 Task: Forward email with the signature Julie Green with the subject Request for a promotion from softage.8@softage.net to softage.6@softage.net and softage.1@softage.net with BCC to softage.2@softage.net with the message Can you send me the guidelines for the employee expense reimbursement process?
Action: Mouse moved to (1366, 229)
Screenshot: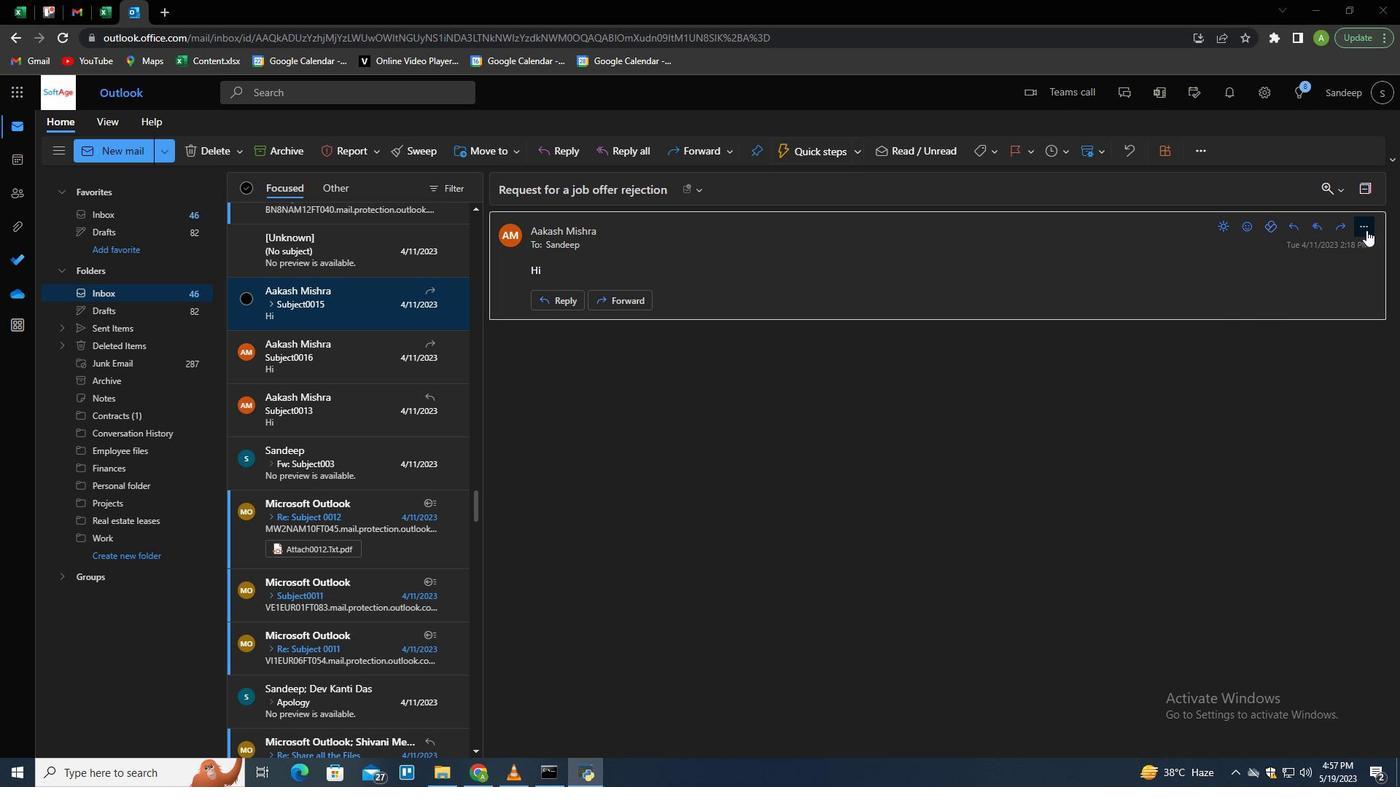 
Action: Mouse pressed left at (1366, 229)
Screenshot: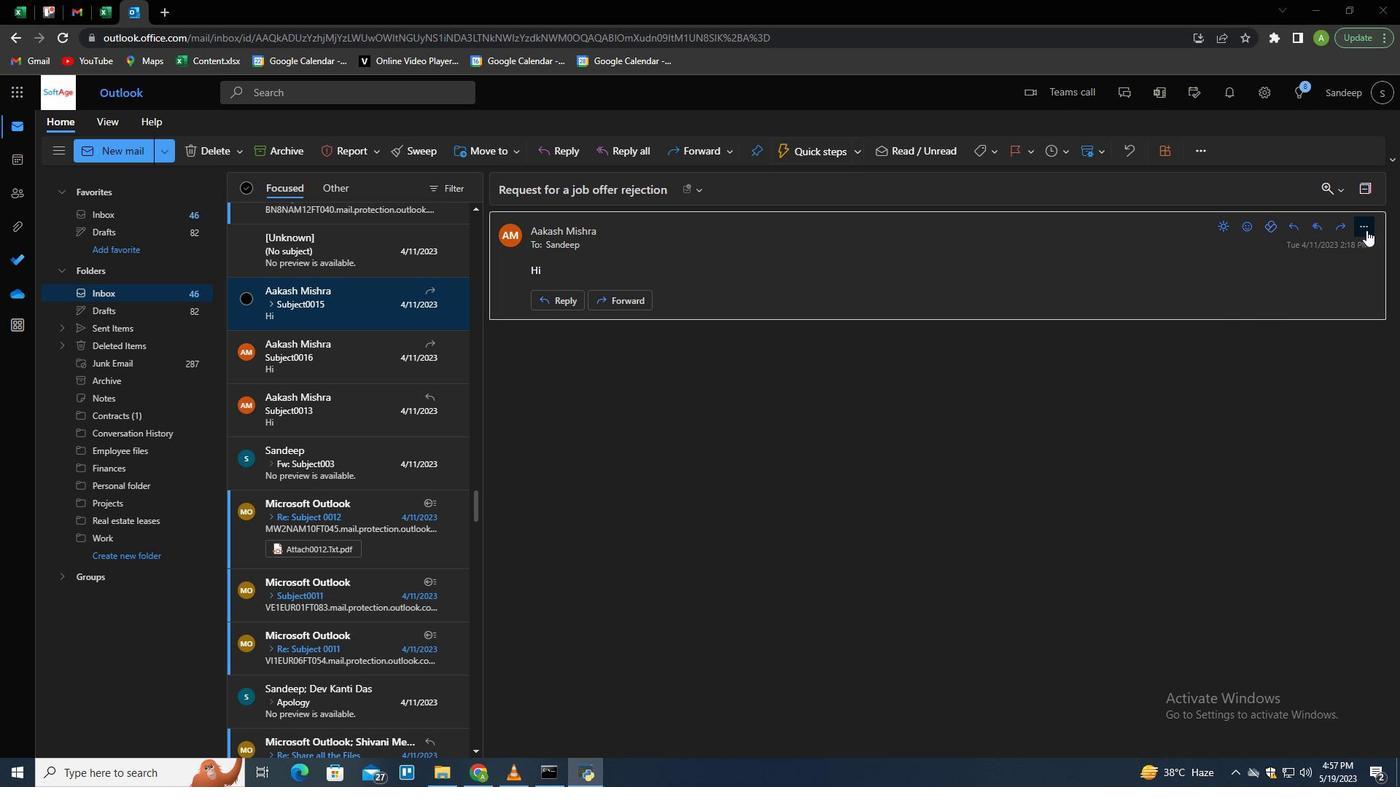 
Action: Mouse moved to (1270, 294)
Screenshot: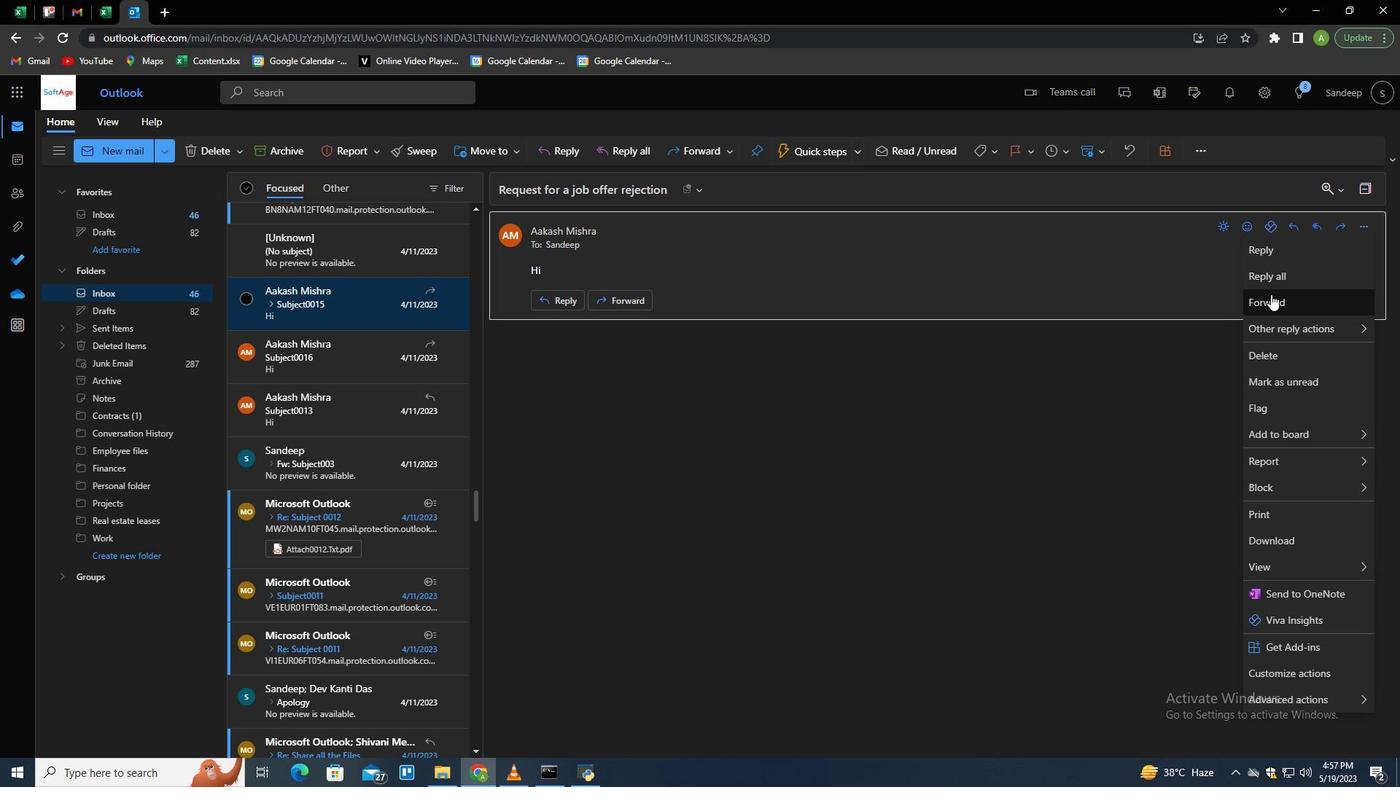 
Action: Mouse pressed left at (1270, 294)
Screenshot: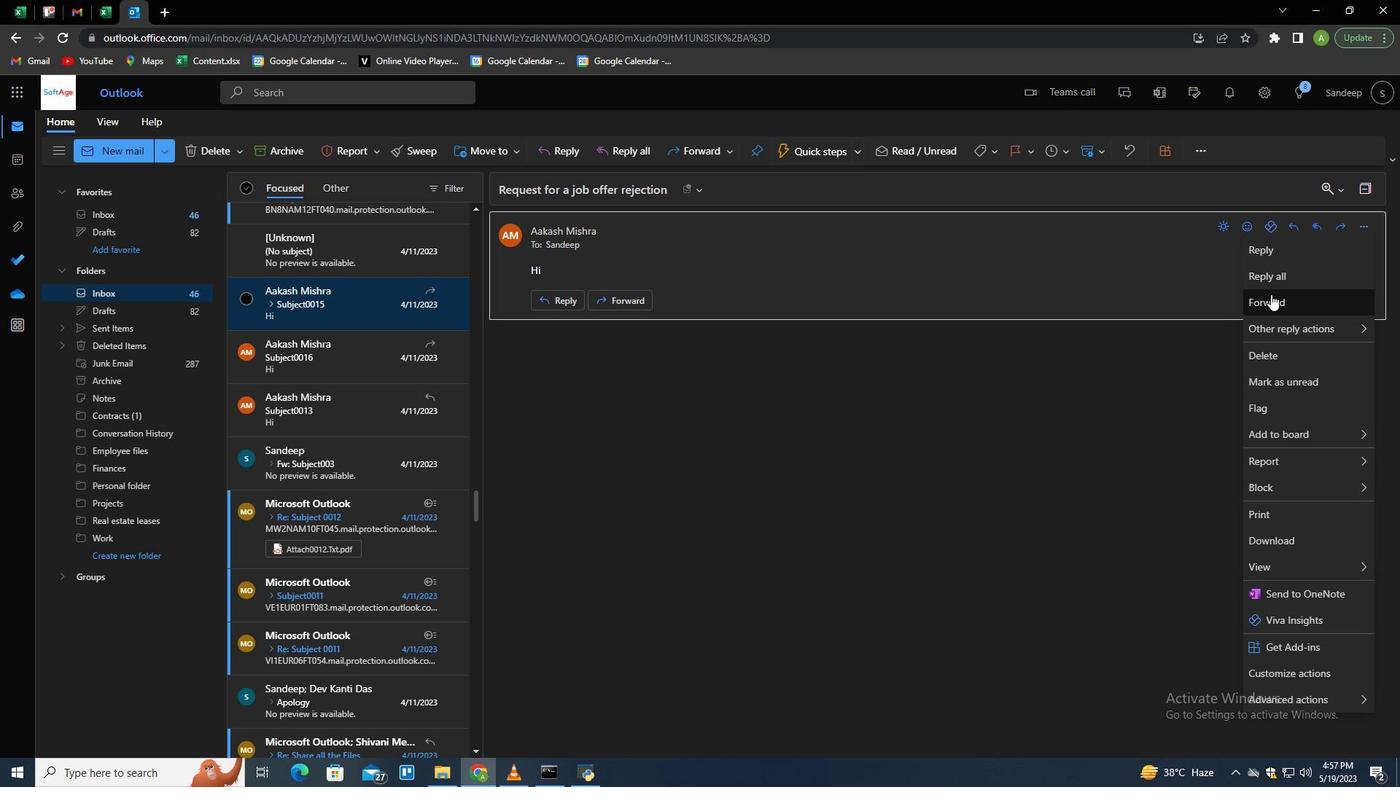 
Action: Mouse moved to (988, 156)
Screenshot: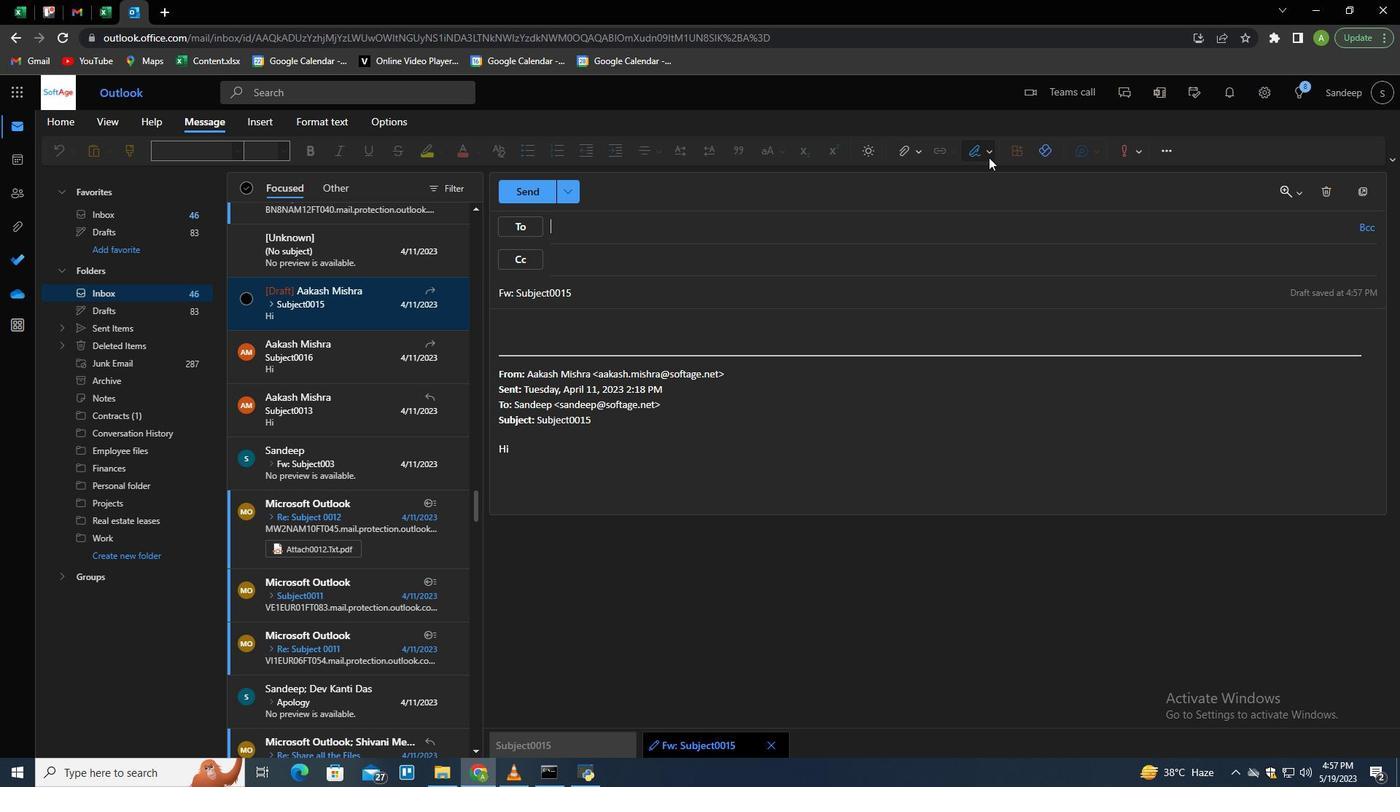 
Action: Mouse pressed left at (988, 156)
Screenshot: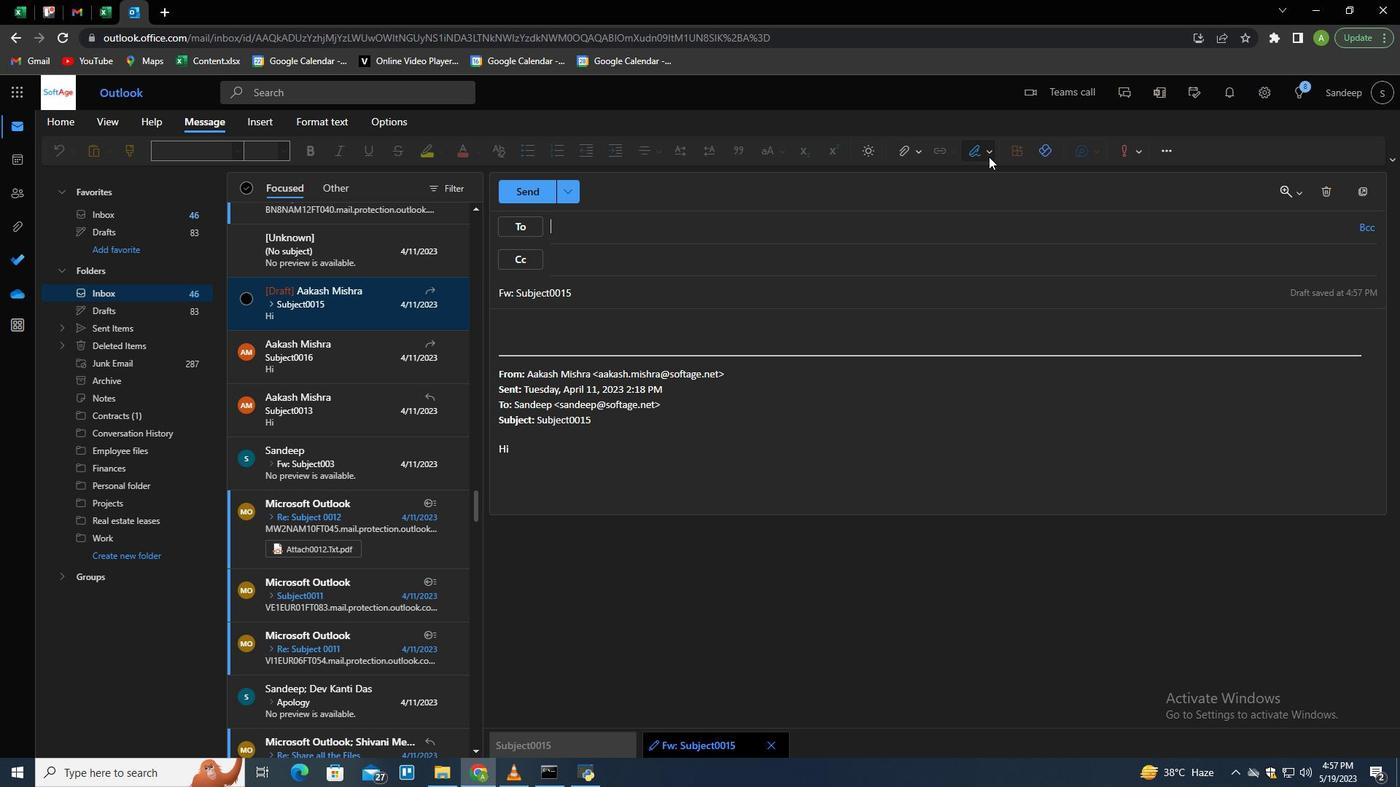 
Action: Mouse moved to (957, 207)
Screenshot: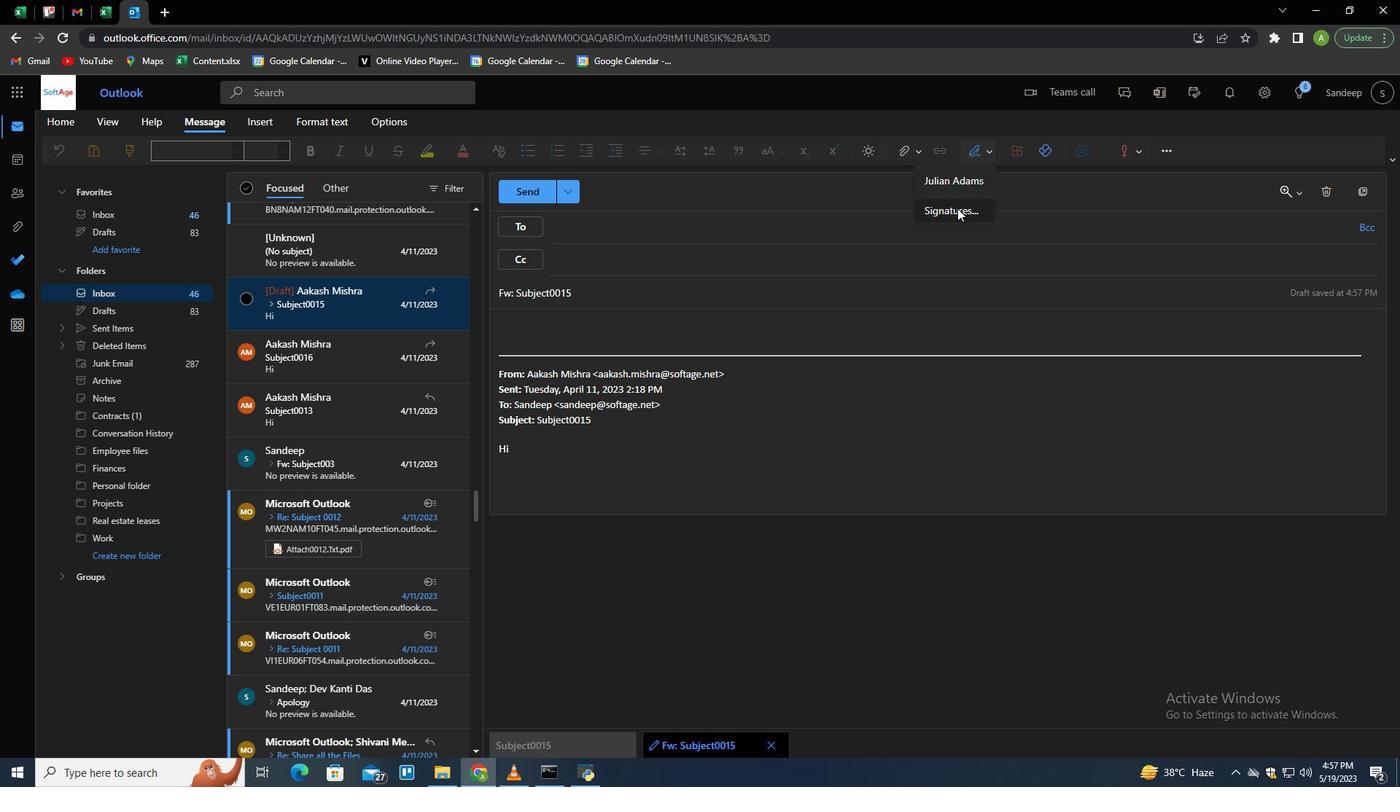 
Action: Mouse pressed left at (957, 207)
Screenshot: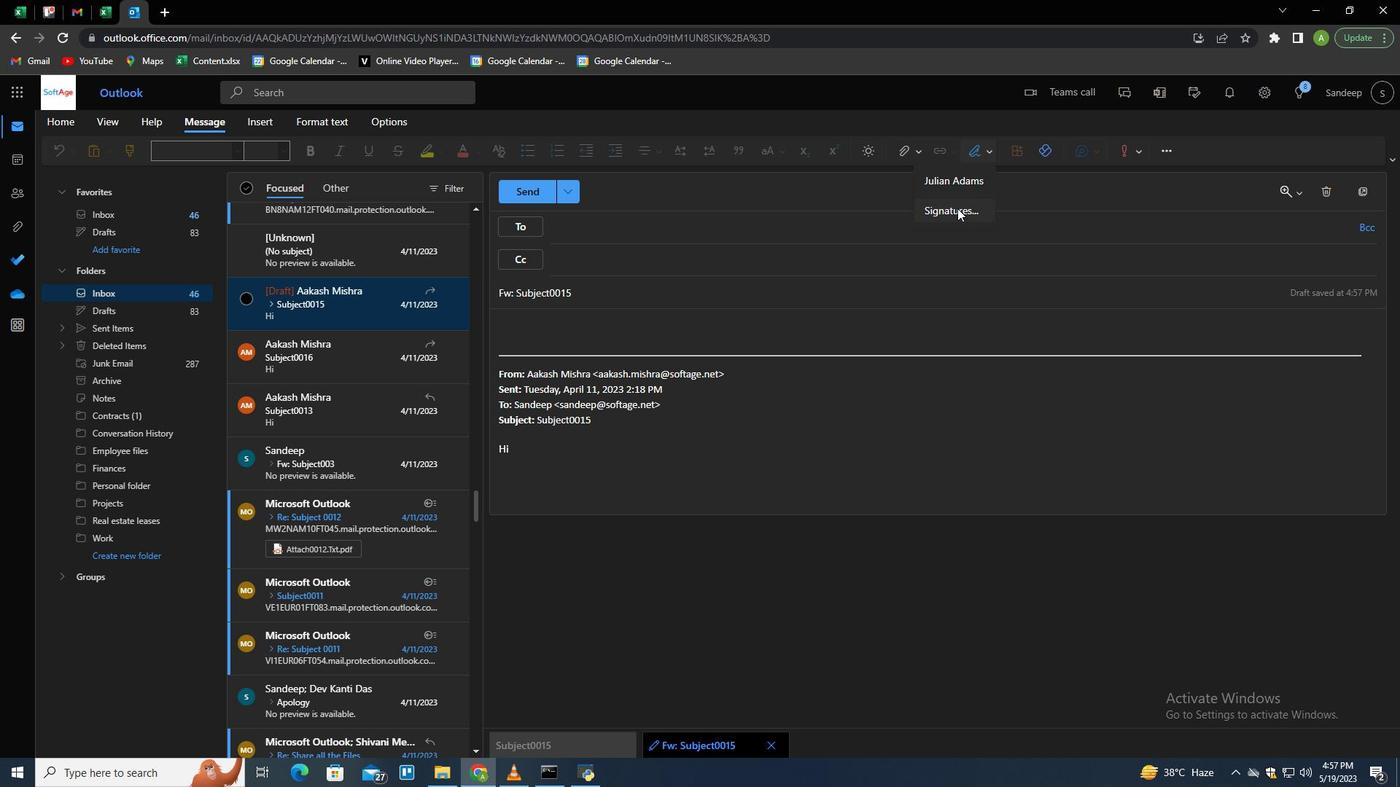 
Action: Mouse moved to (985, 264)
Screenshot: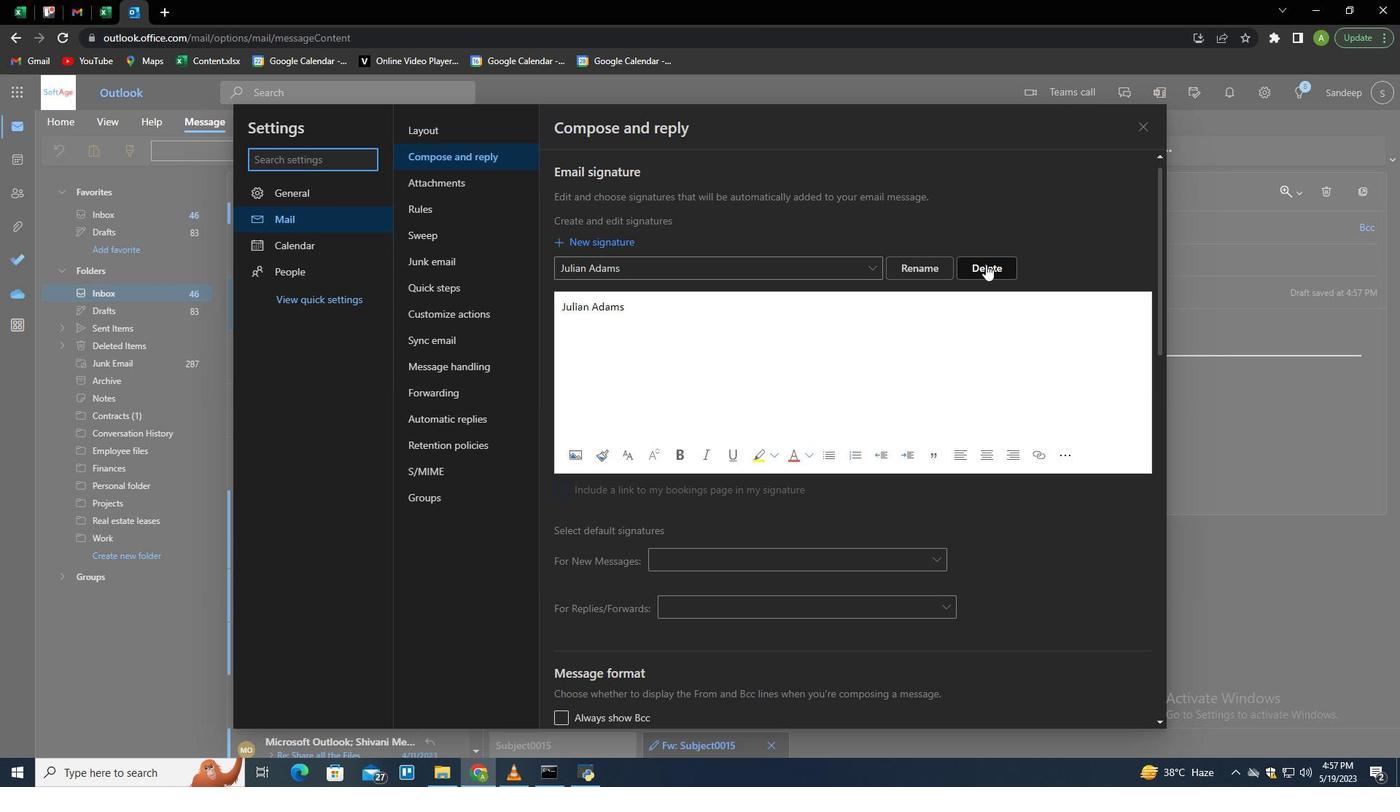 
Action: Mouse pressed left at (985, 264)
Screenshot: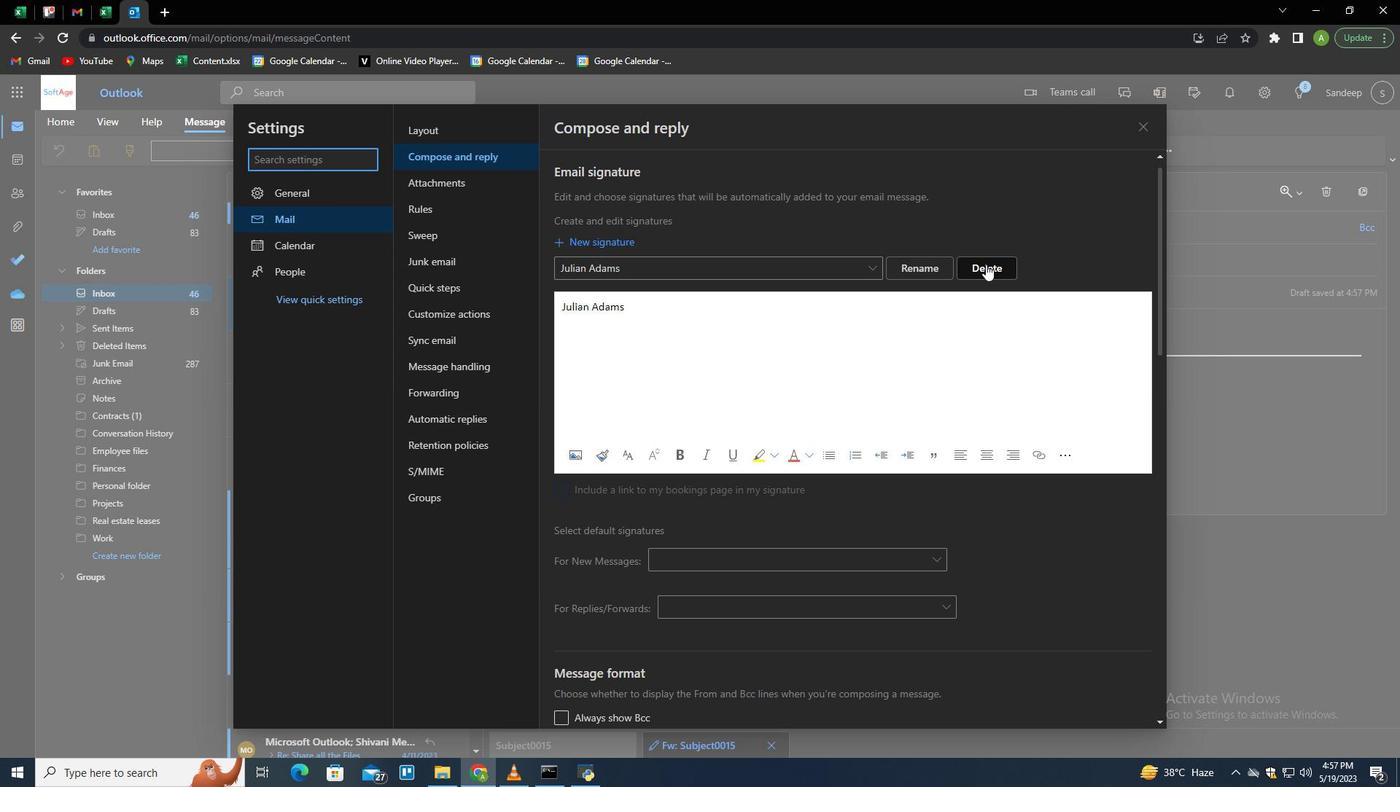 
Action: Mouse moved to (976, 264)
Screenshot: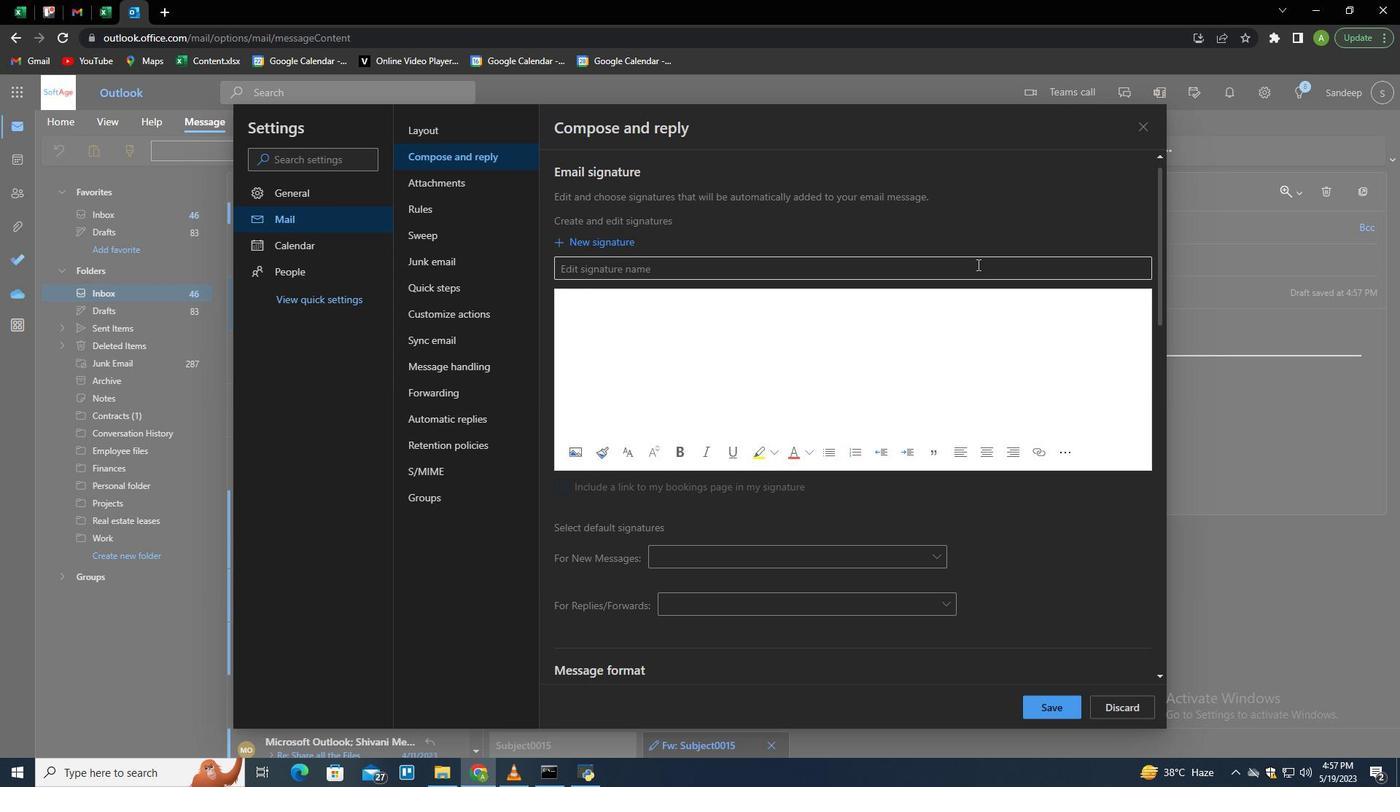 
Action: Mouse pressed left at (976, 264)
Screenshot: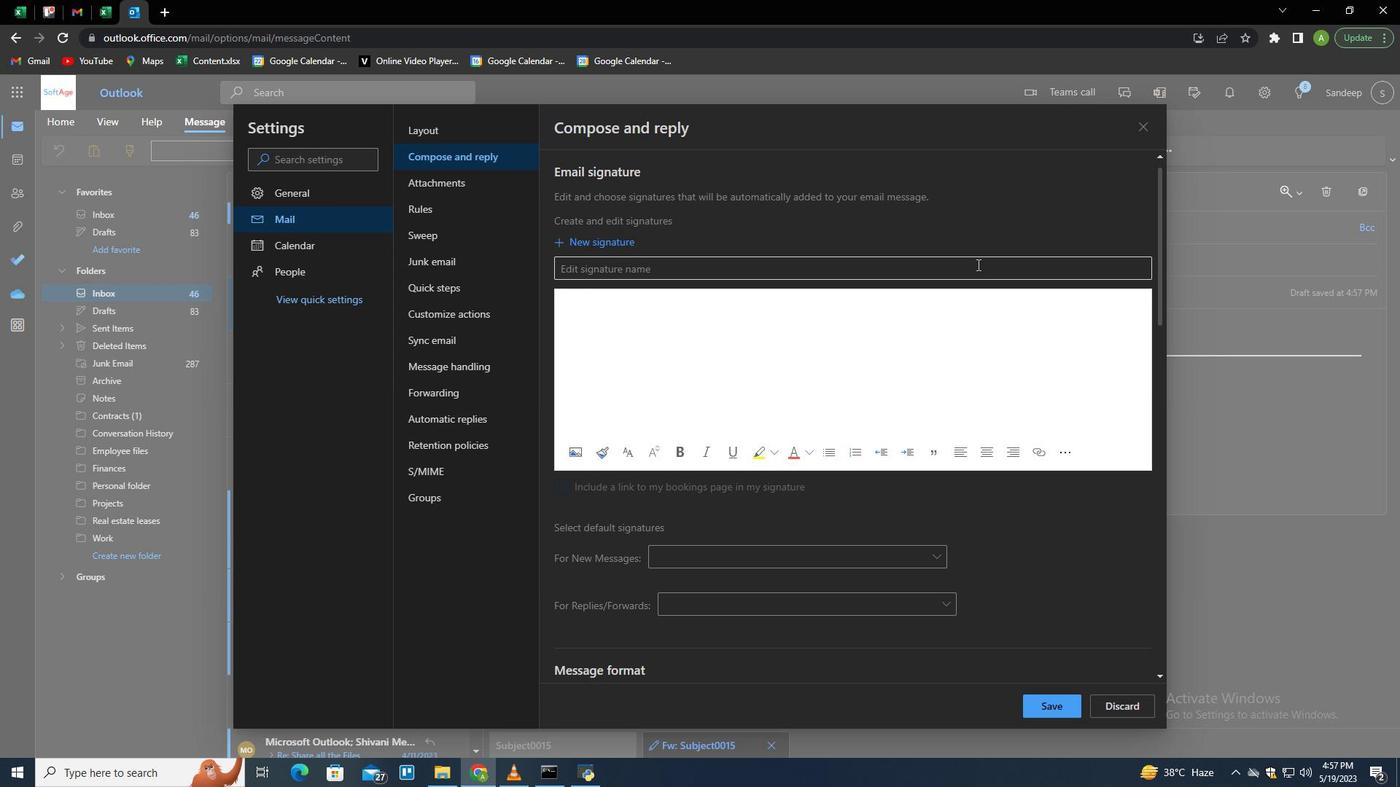 
Action: Mouse moved to (976, 264)
Screenshot: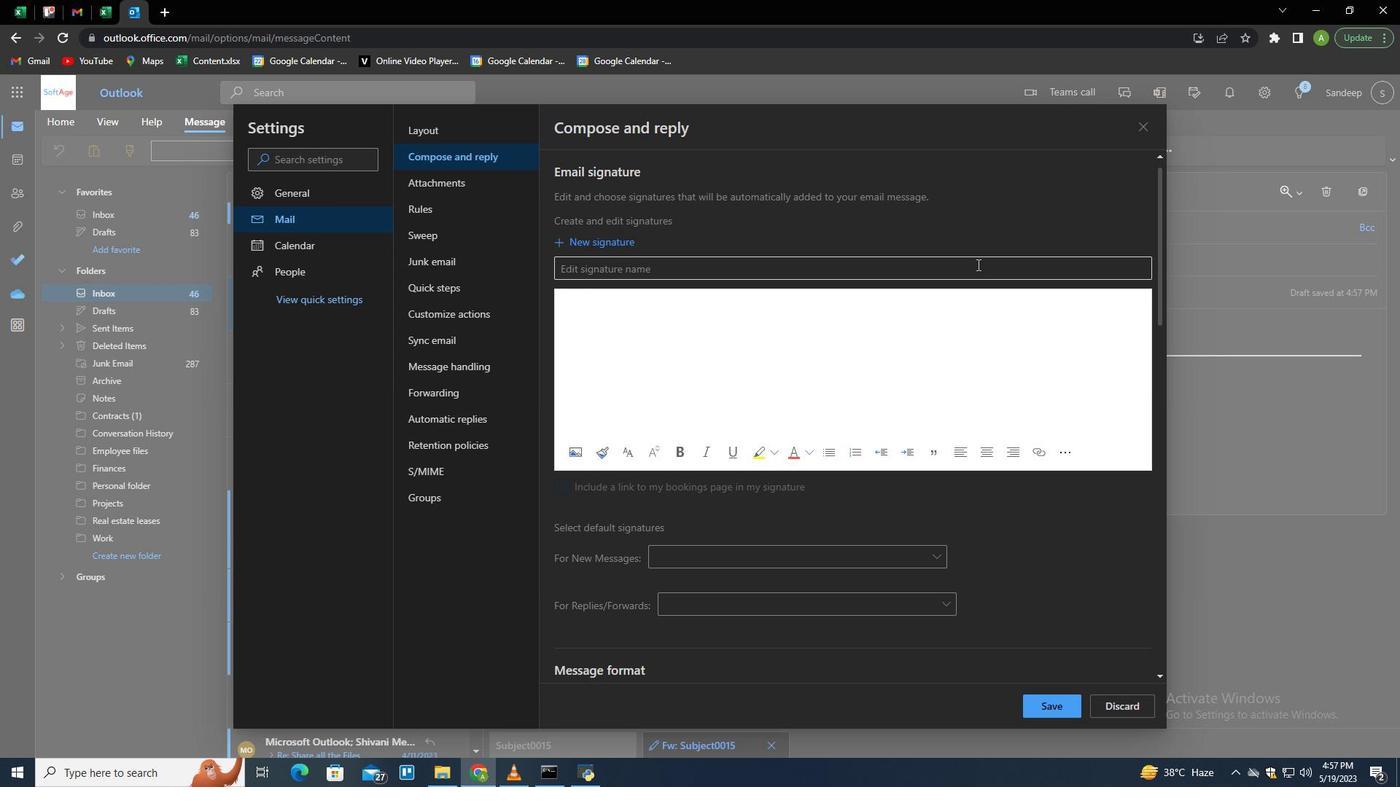 
Action: Key pressed <Key.shift>Julie<Key.space><Key.shift>Greeen<Key.tab><Key.shift><Key.shift><Key.shift>Julie<Key.space><Key.shift>Green
Screenshot: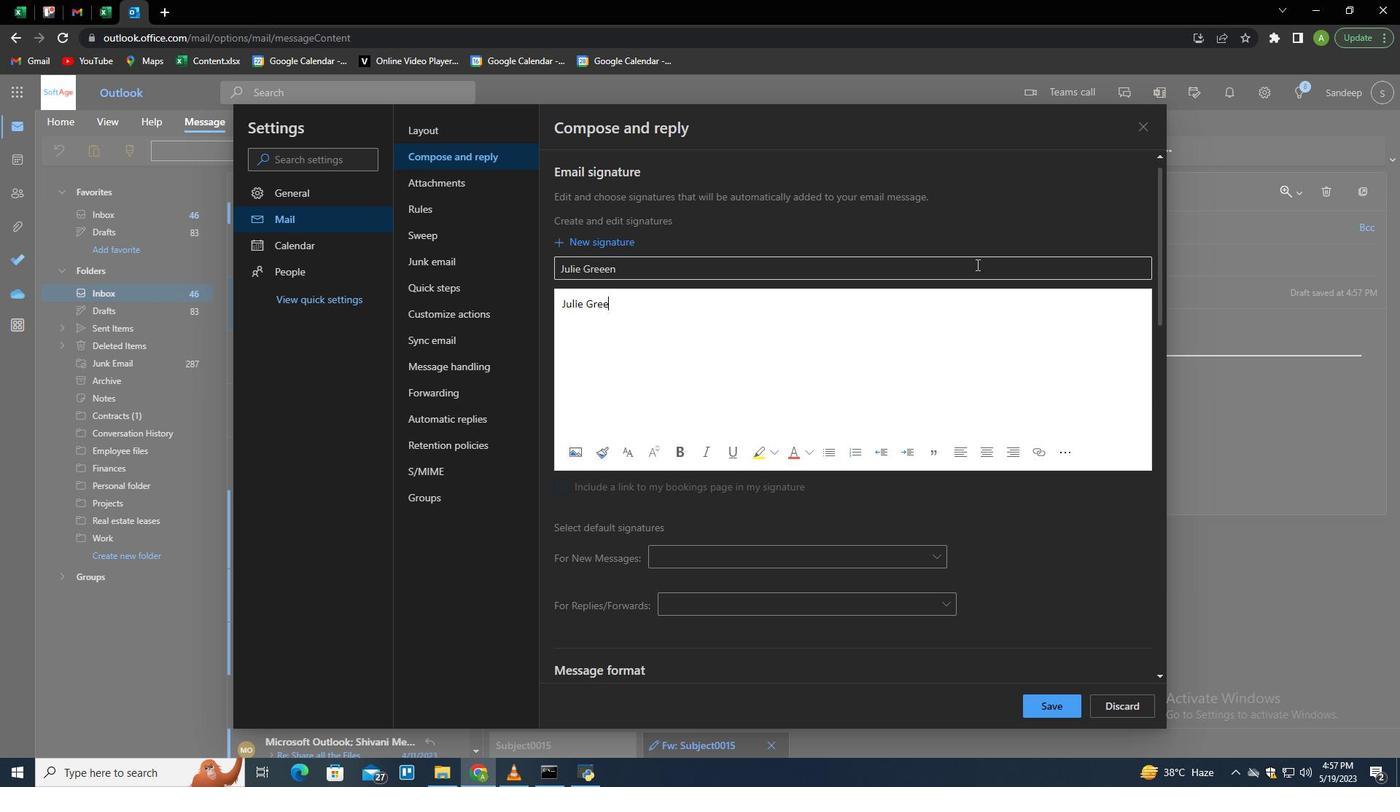 
Action: Mouse moved to (602, 268)
Screenshot: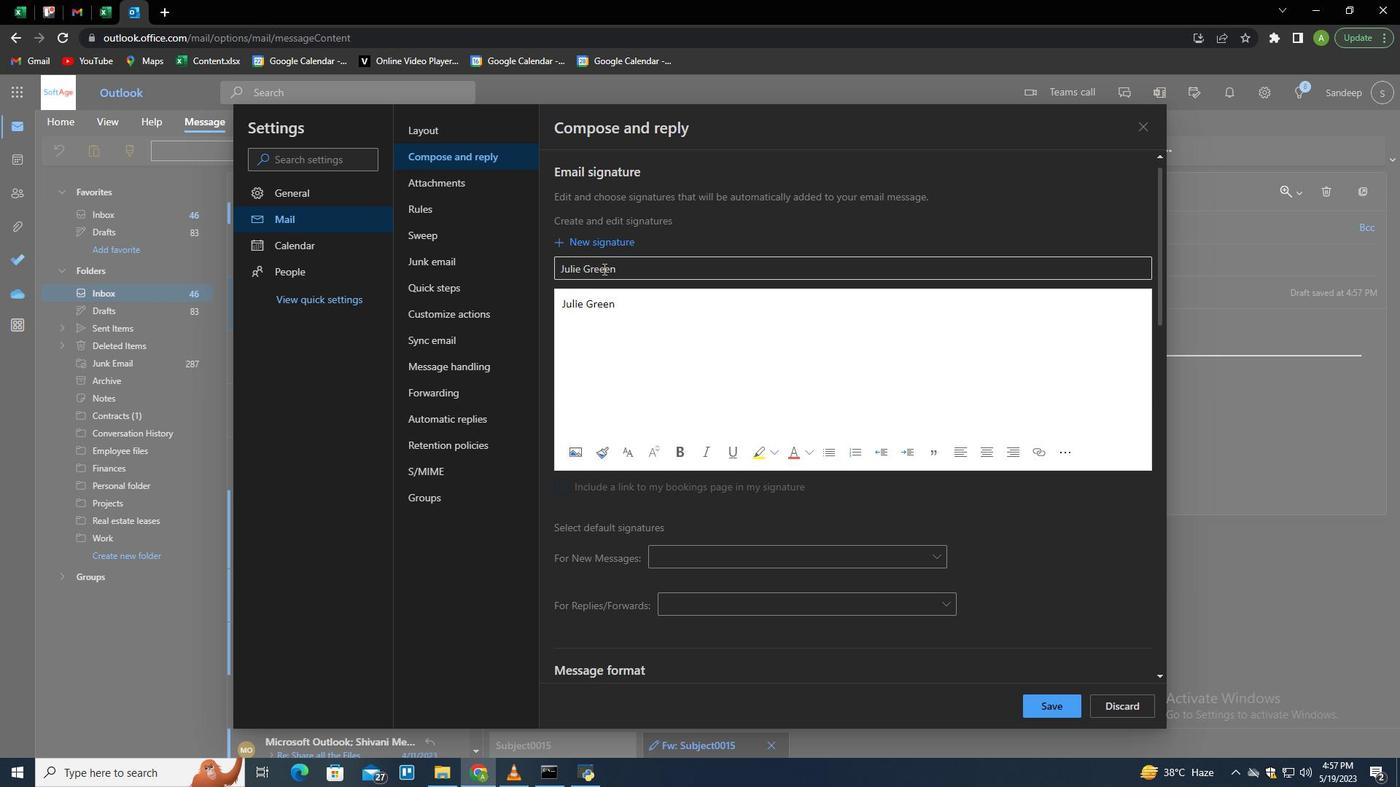 
Action: Mouse pressed left at (602, 268)
Screenshot: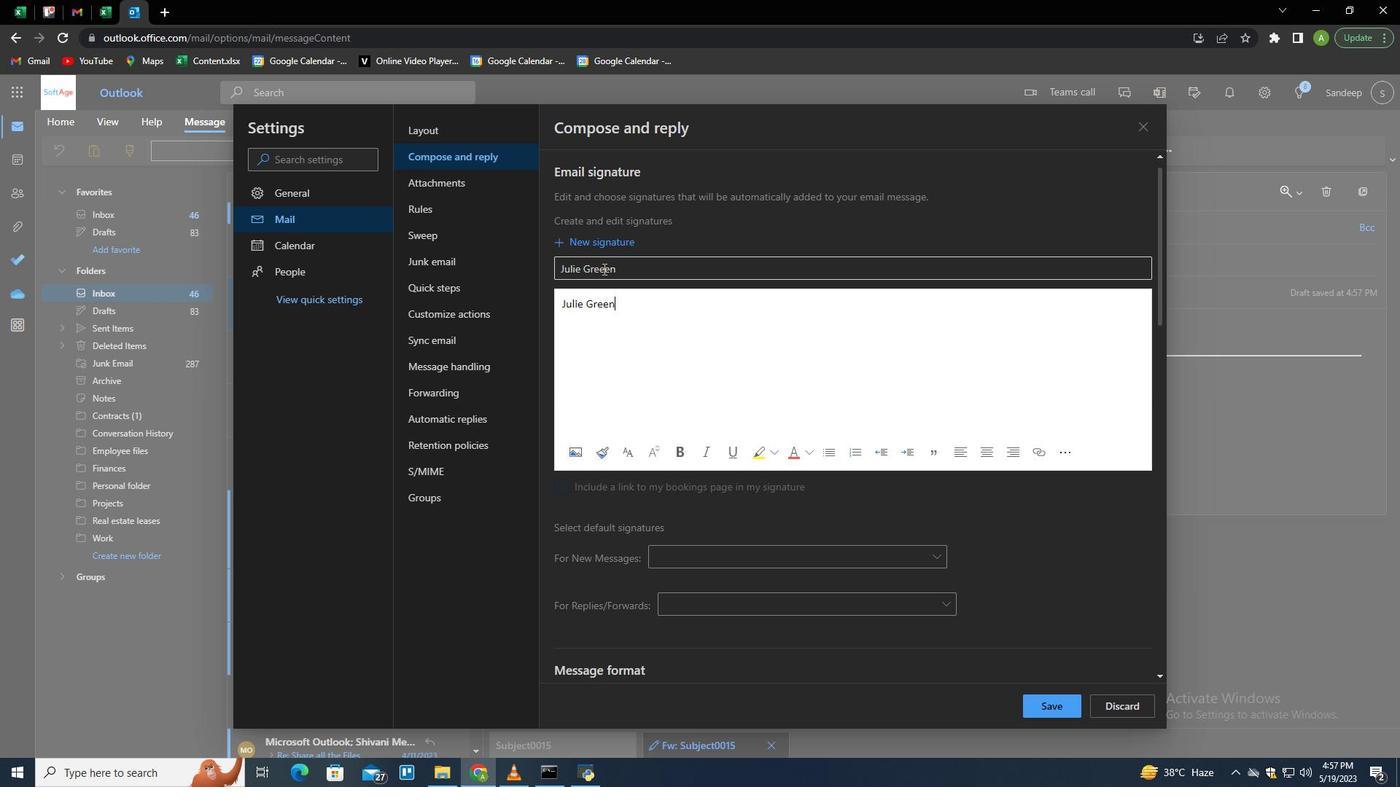 
Action: Mouse moved to (823, 290)
Screenshot: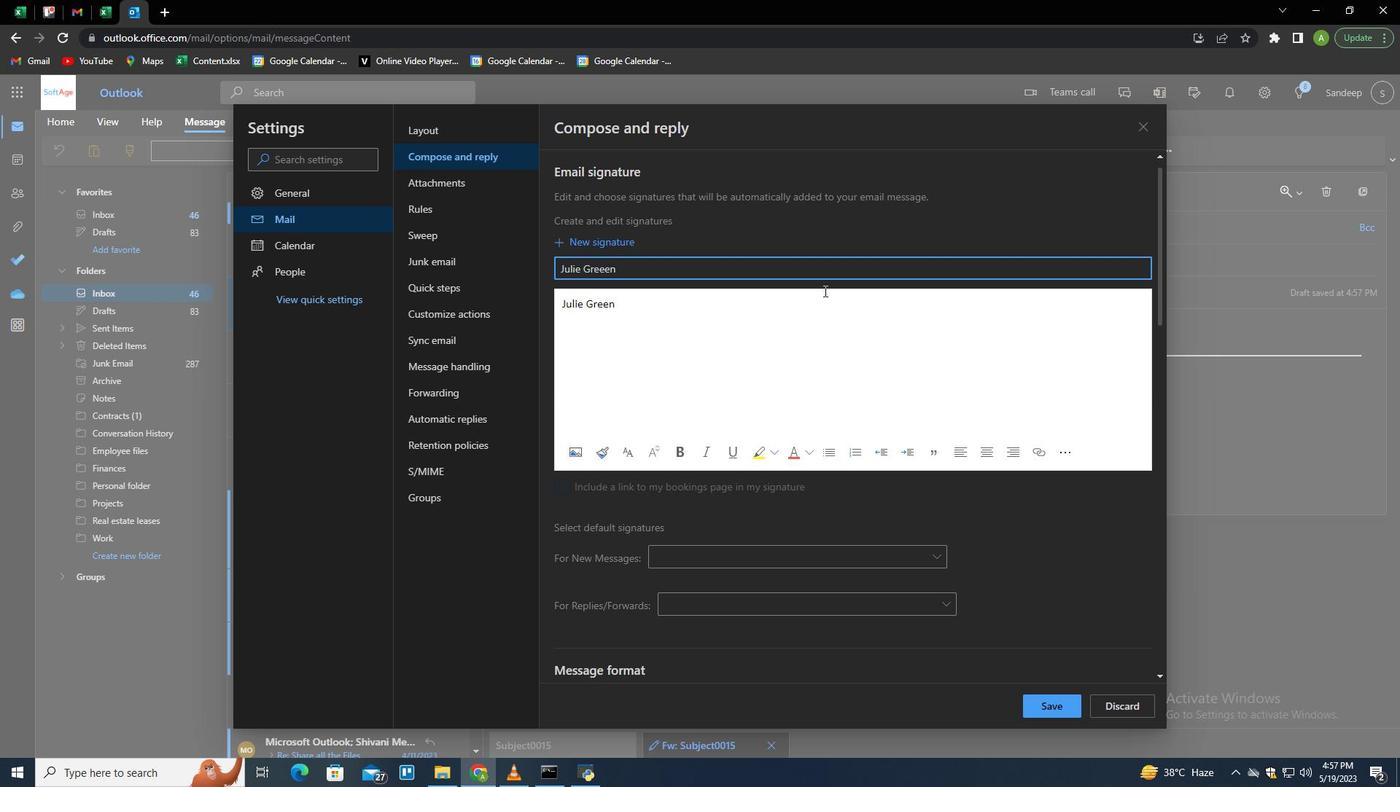 
Action: Key pressed <Key.backspace>
Screenshot: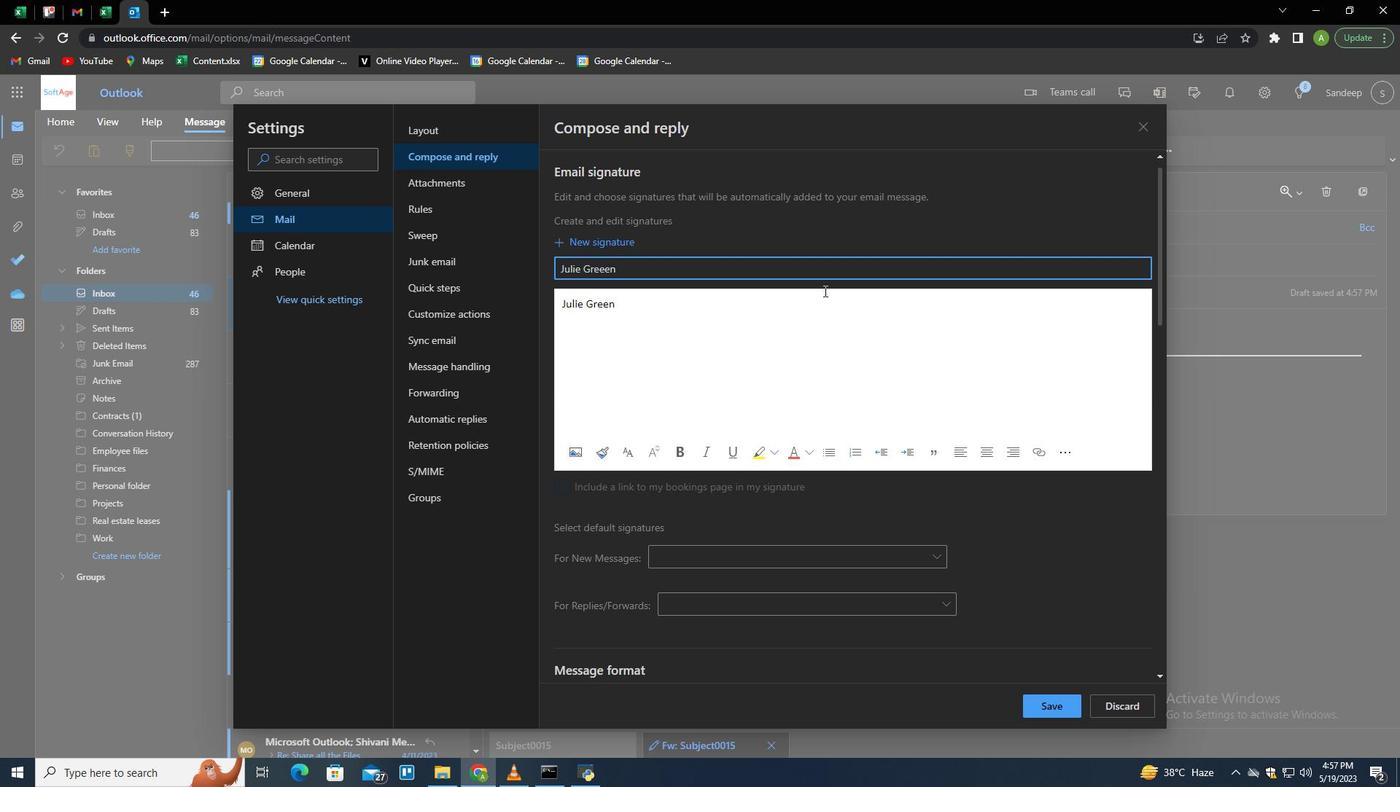 
Action: Mouse moved to (1050, 701)
Screenshot: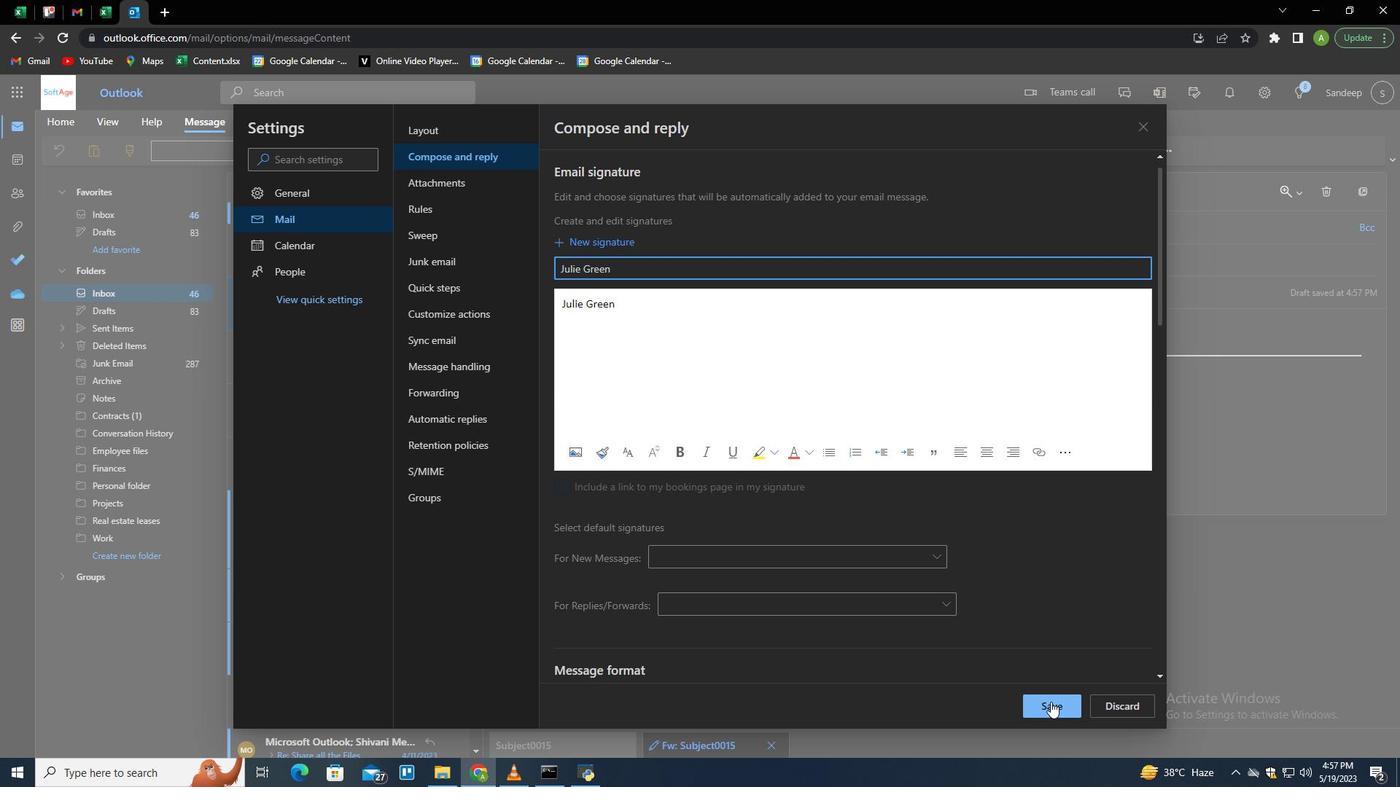
Action: Mouse pressed left at (1050, 701)
Screenshot: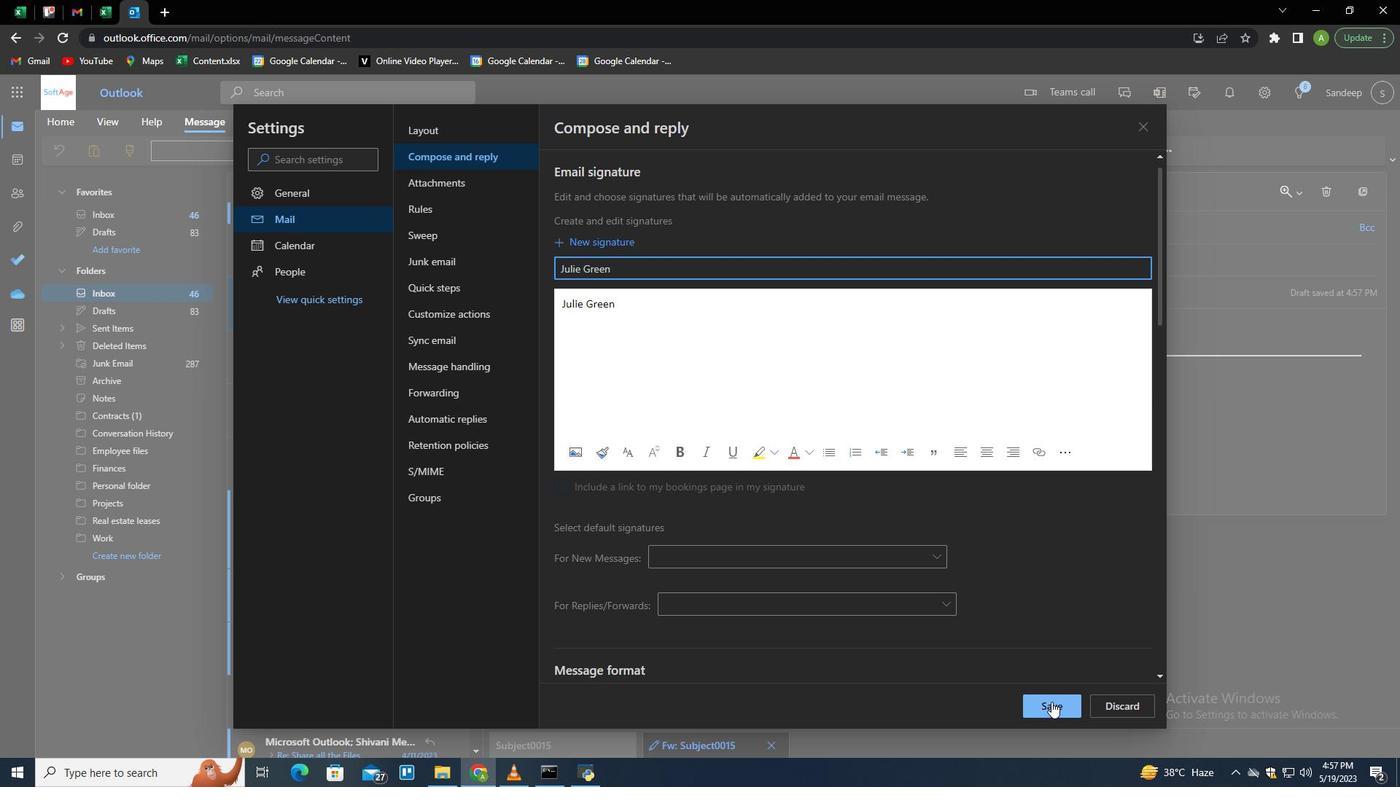 
Action: Mouse moved to (1233, 405)
Screenshot: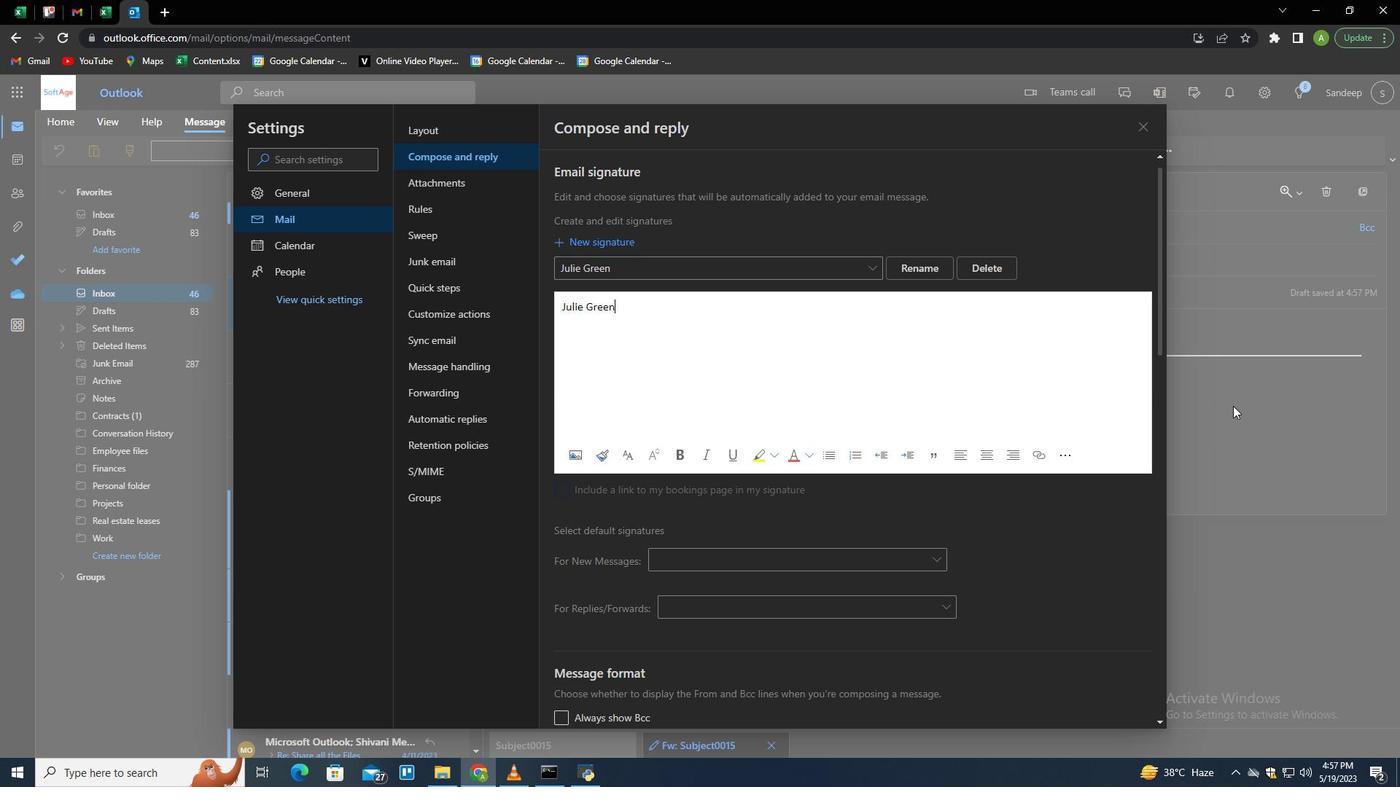
Action: Mouse pressed left at (1233, 405)
Screenshot: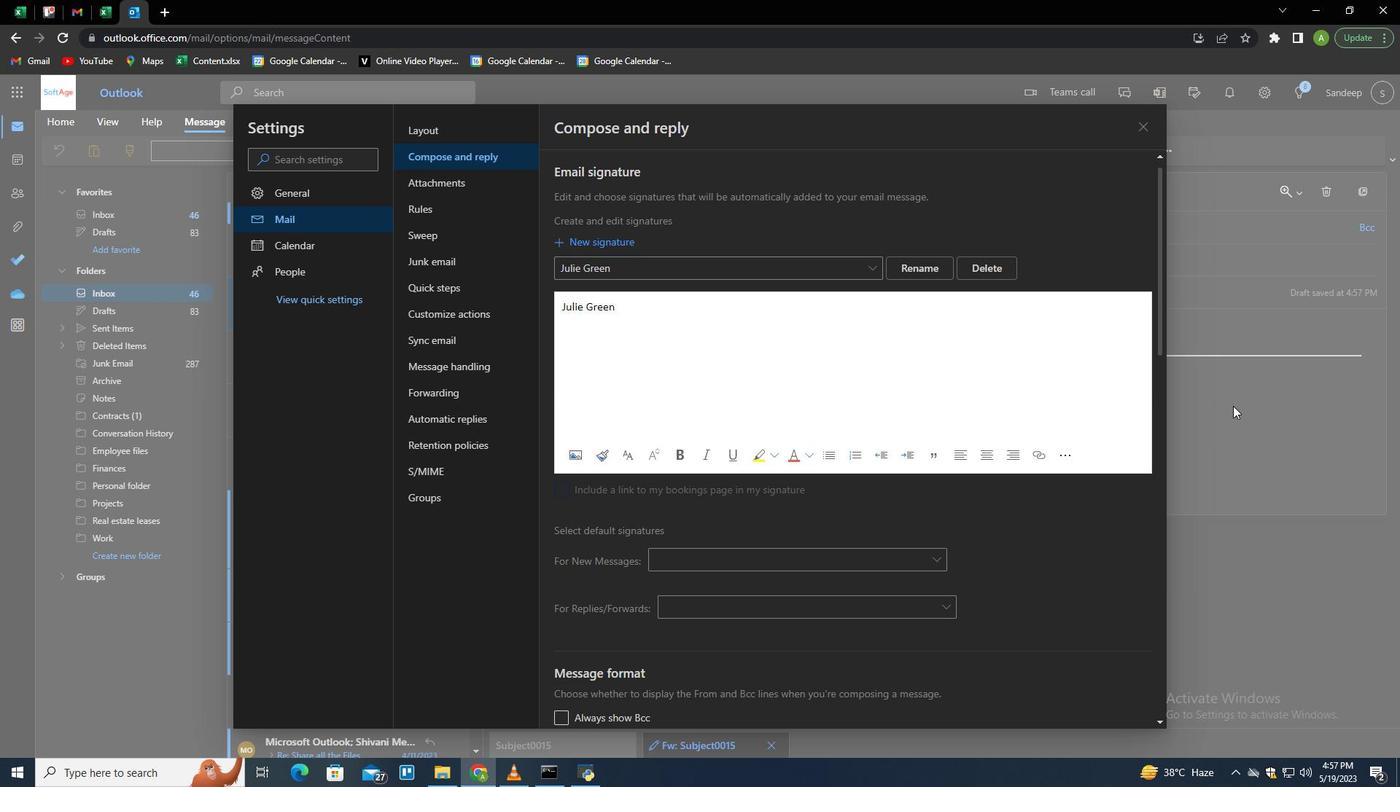 
Action: Mouse moved to (984, 152)
Screenshot: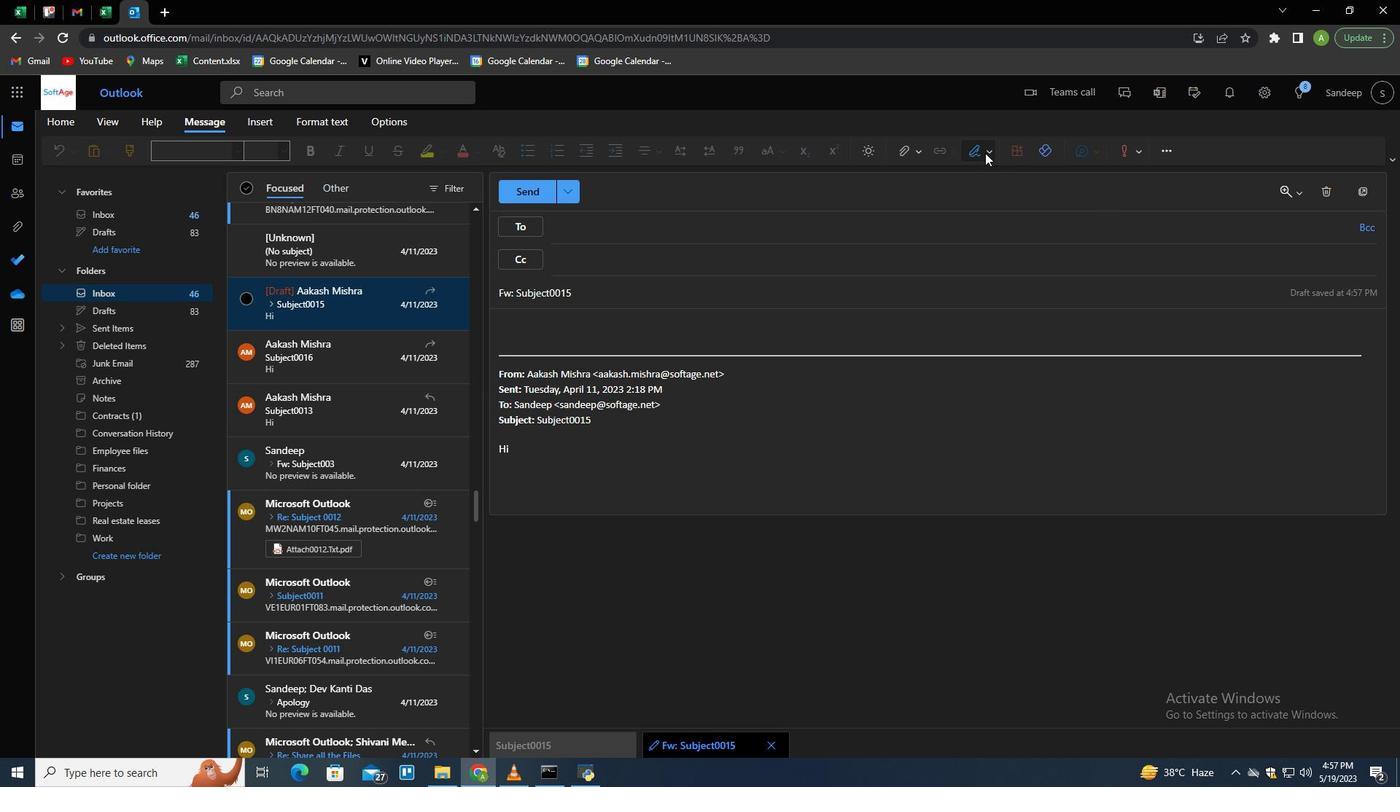 
Action: Mouse pressed left at (984, 152)
Screenshot: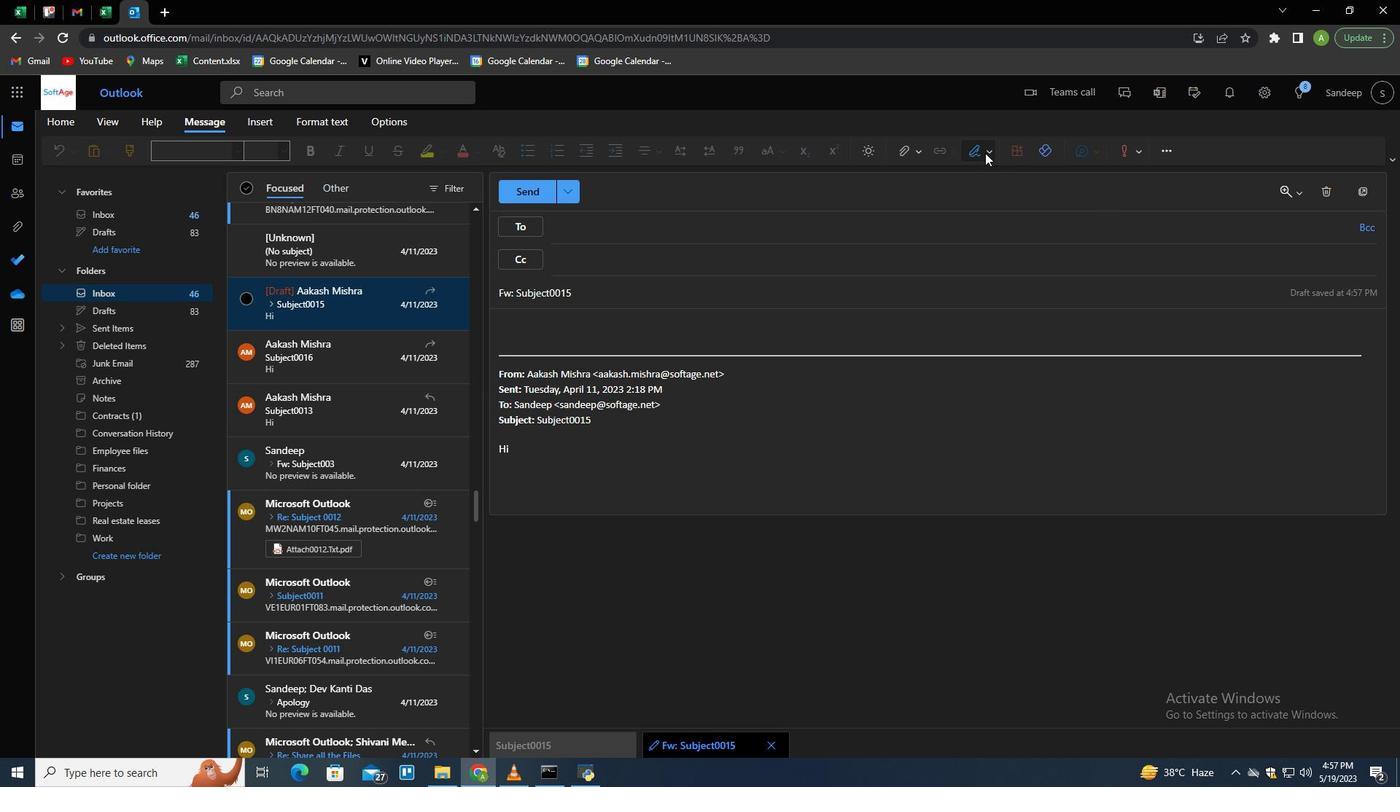 
Action: Mouse moved to (968, 180)
Screenshot: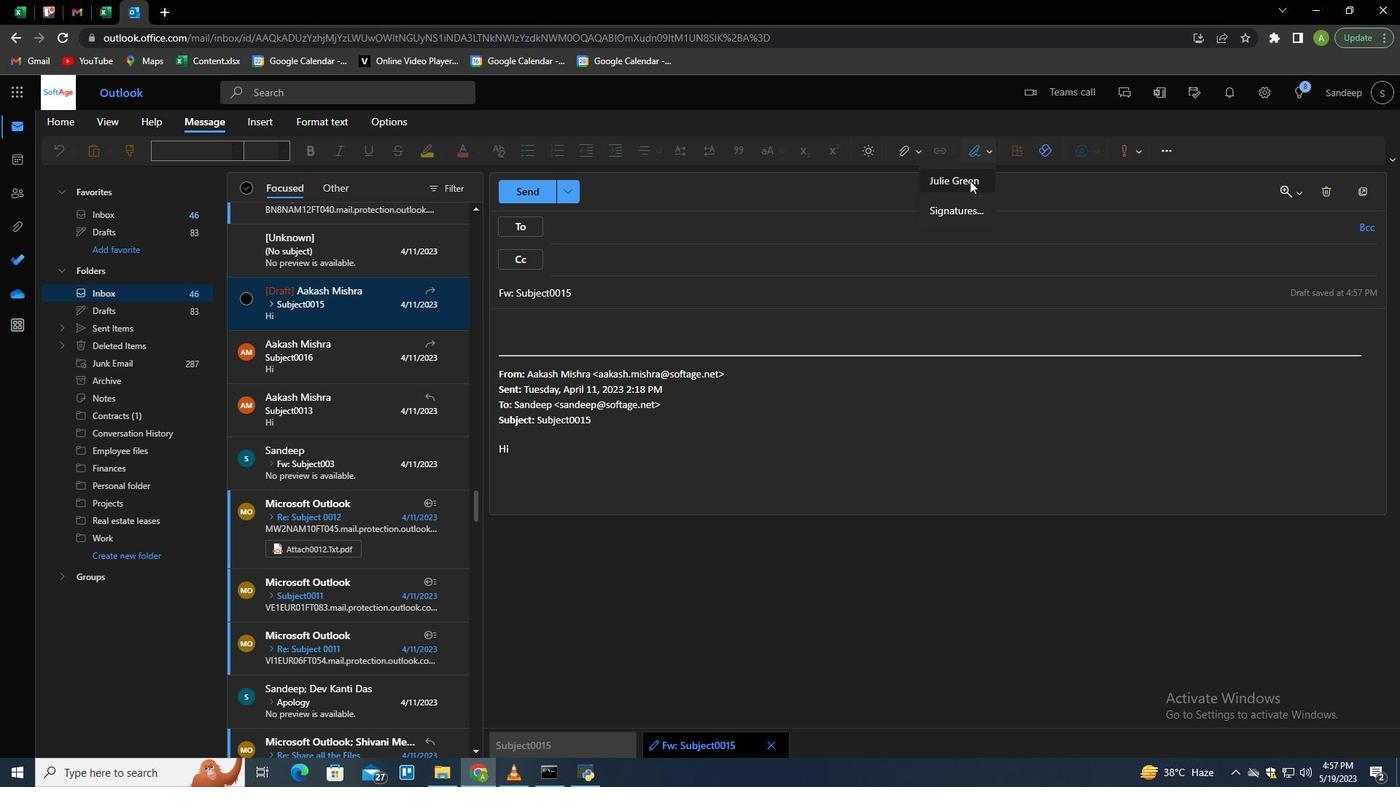 
Action: Mouse pressed left at (968, 180)
Screenshot: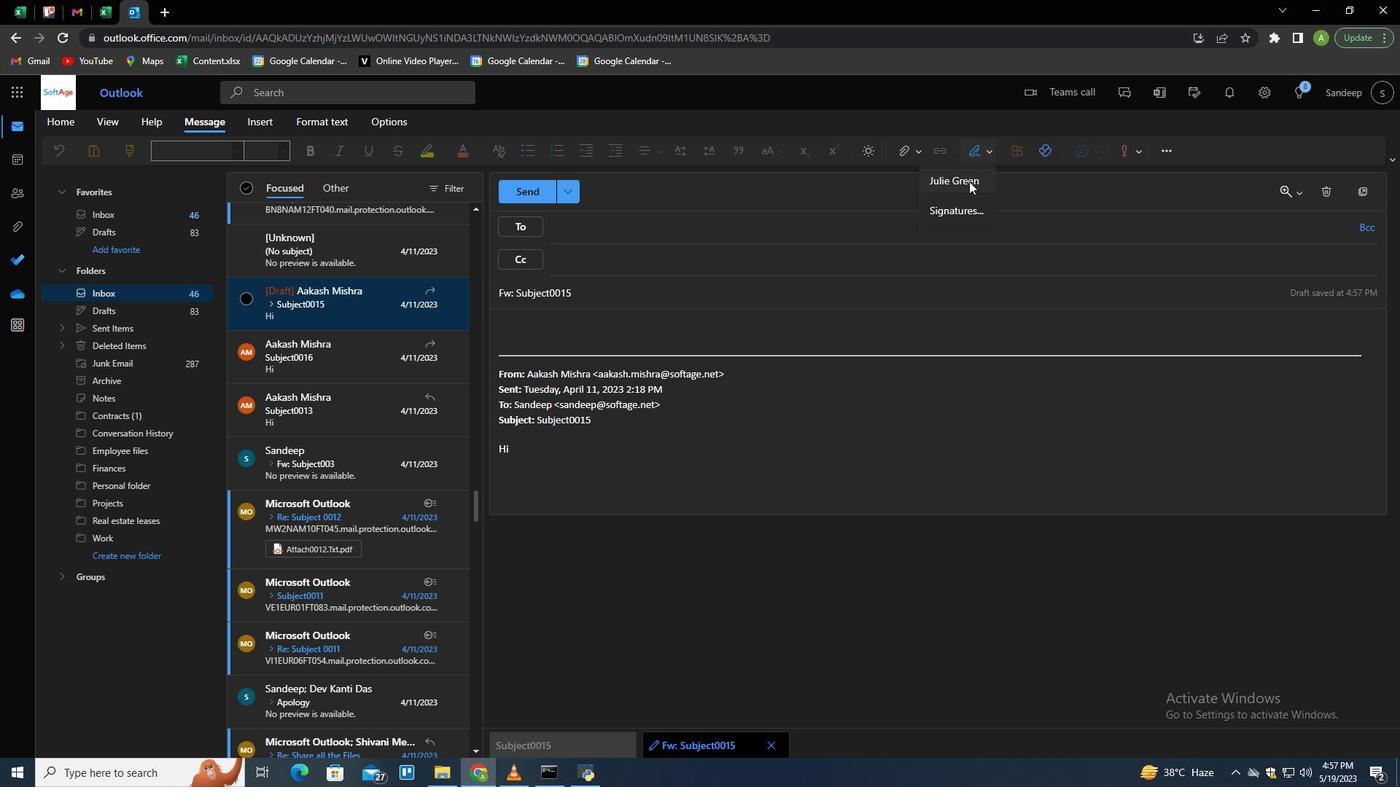 
Action: Mouse moved to (516, 291)
Screenshot: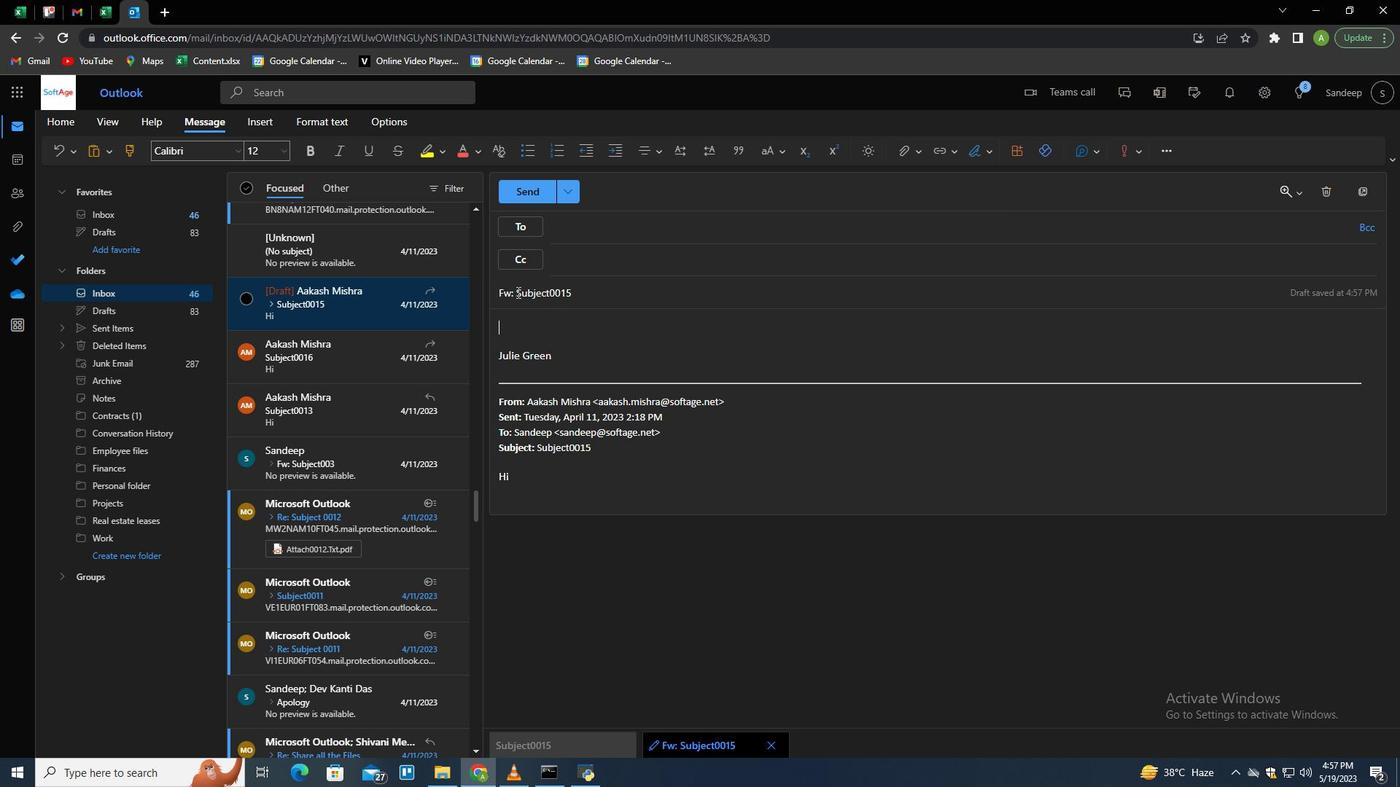 
Action: Mouse pressed left at (516, 291)
Screenshot: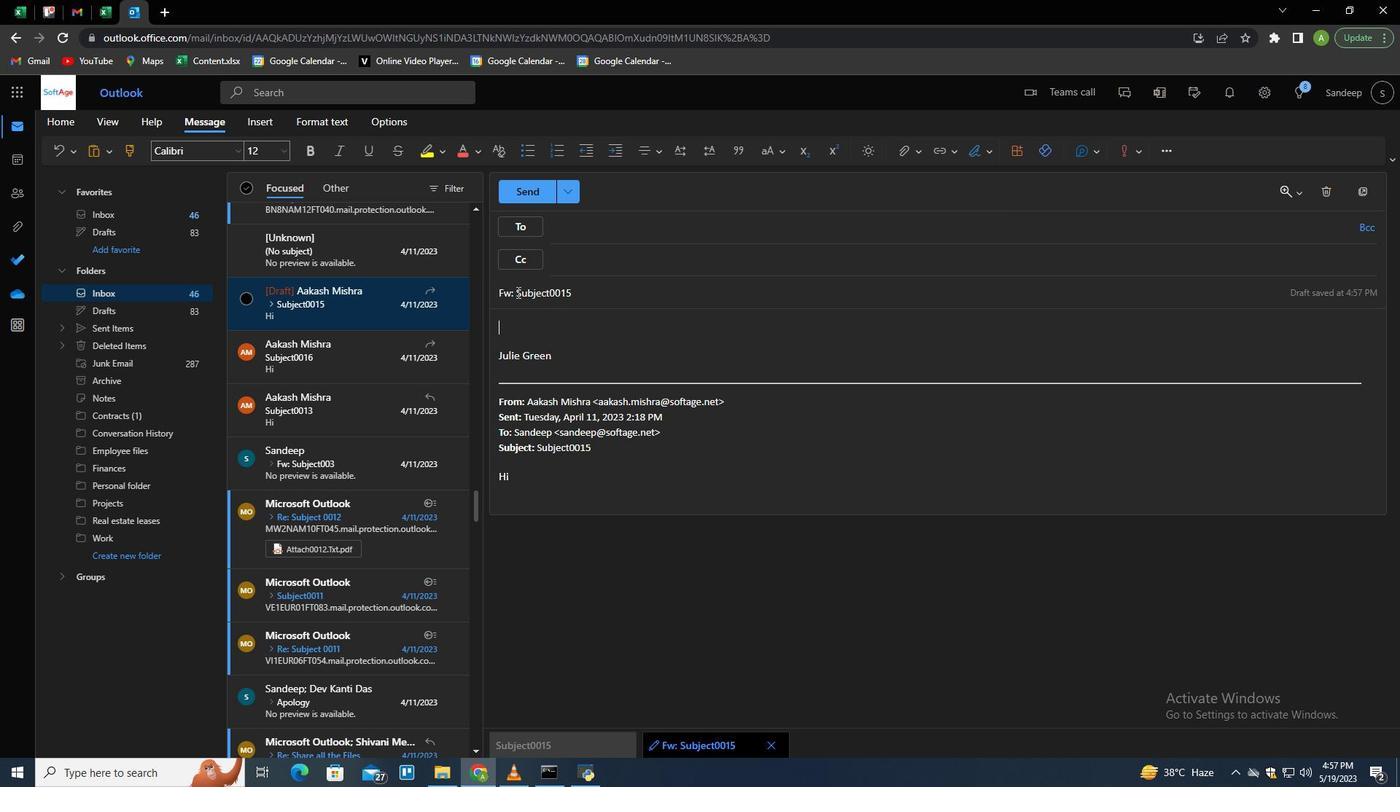 
Action: Mouse moved to (638, 297)
Screenshot: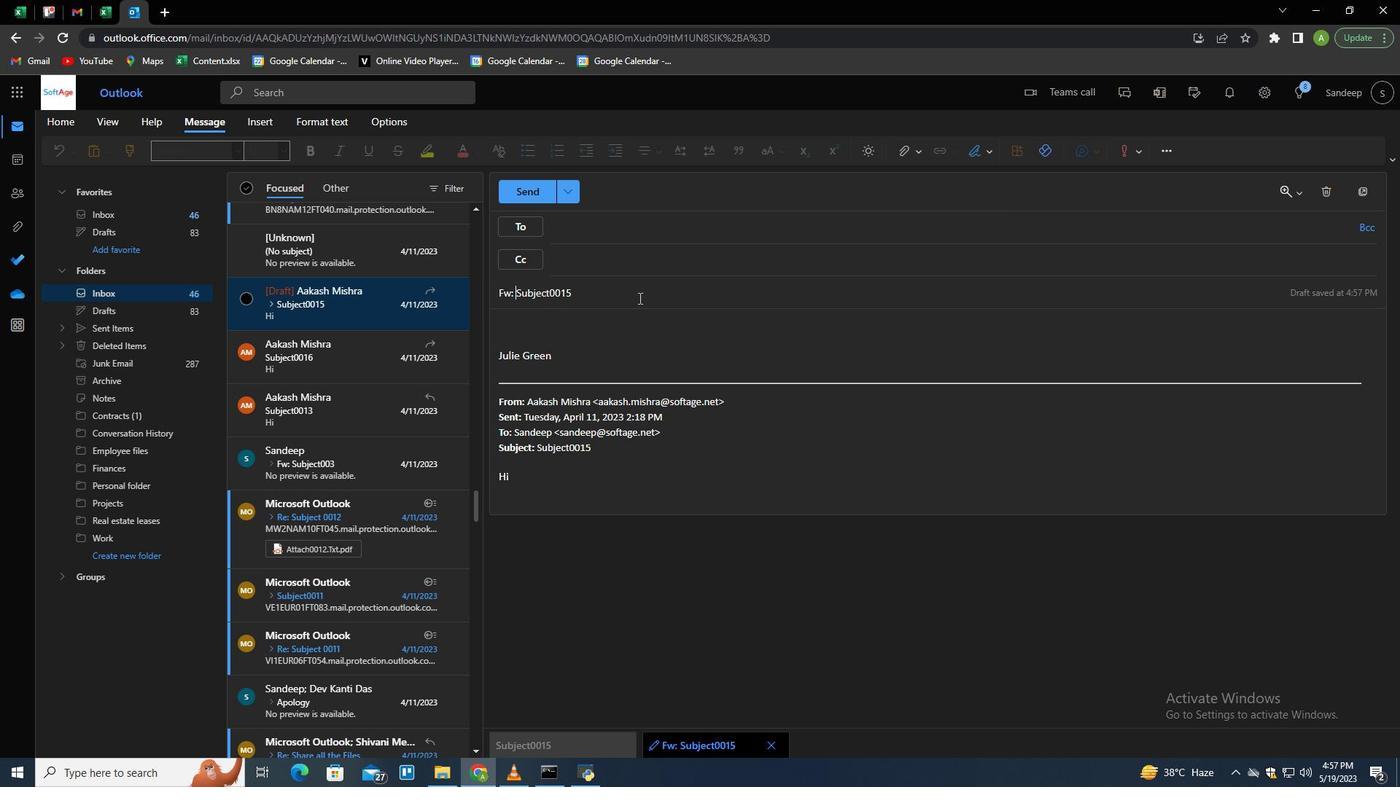 
Action: Key pressed <Key.shift_r><Key.end><Key.shift>Request<Key.space>for<Key.space>a<Key.space>promotion<Key.tab>
Screenshot: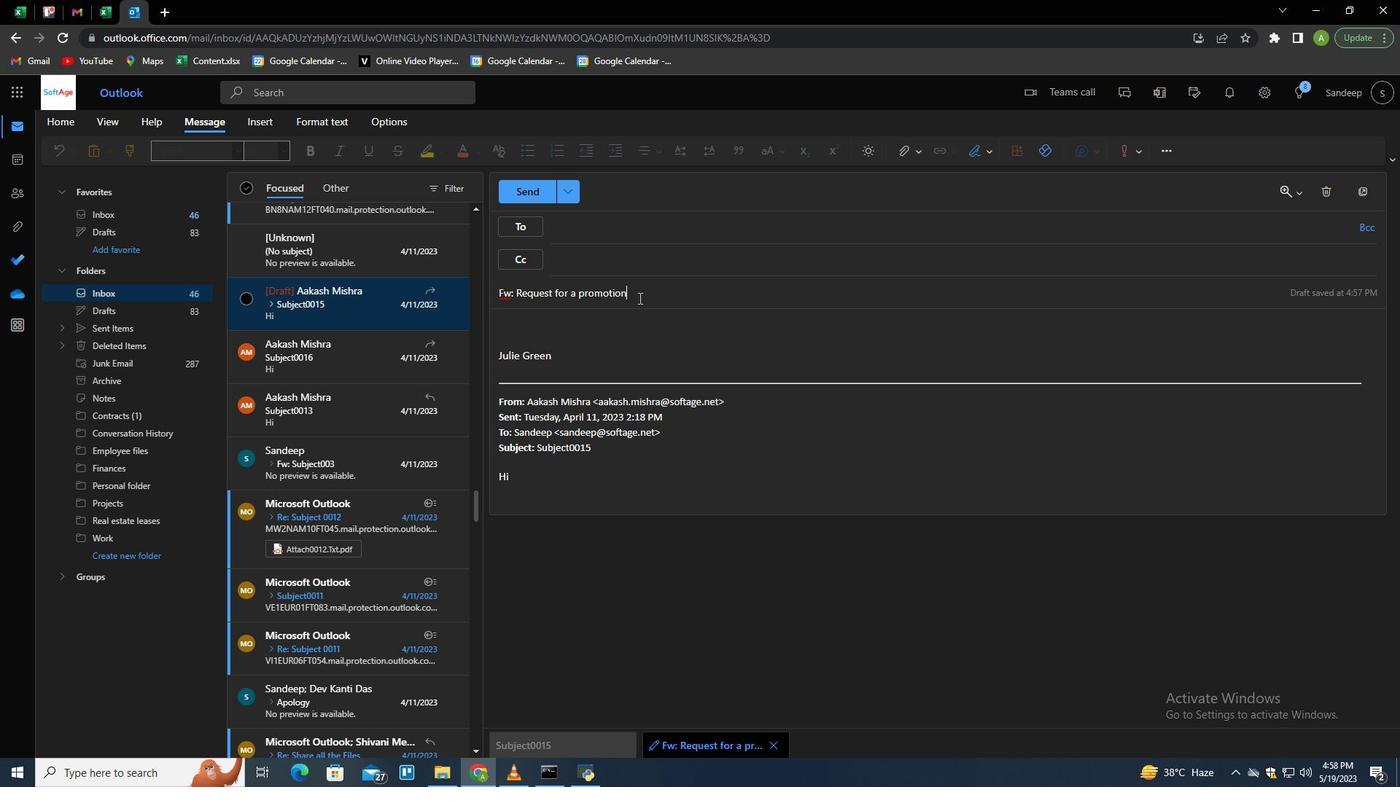 
Action: Mouse moved to (590, 233)
Screenshot: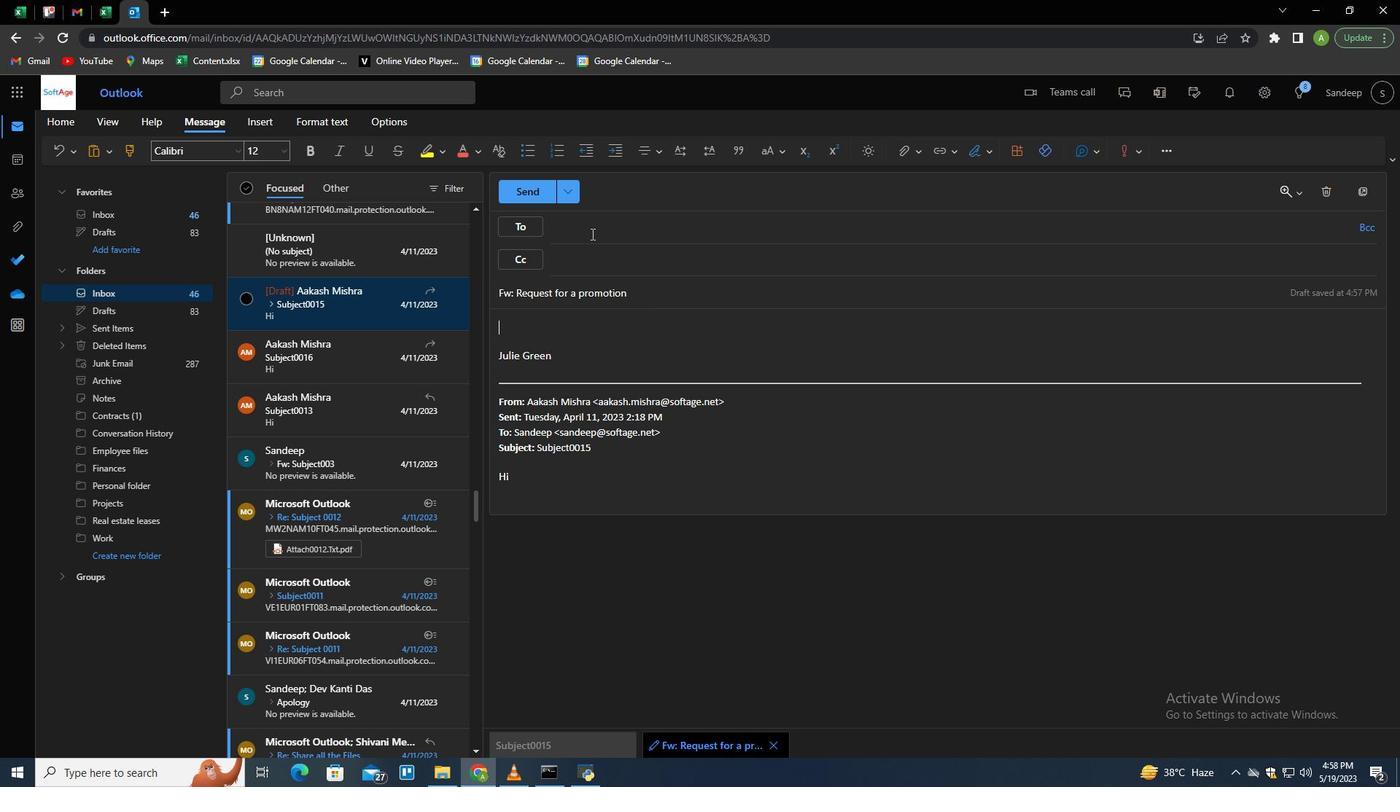 
Action: Mouse pressed left at (590, 233)
Screenshot: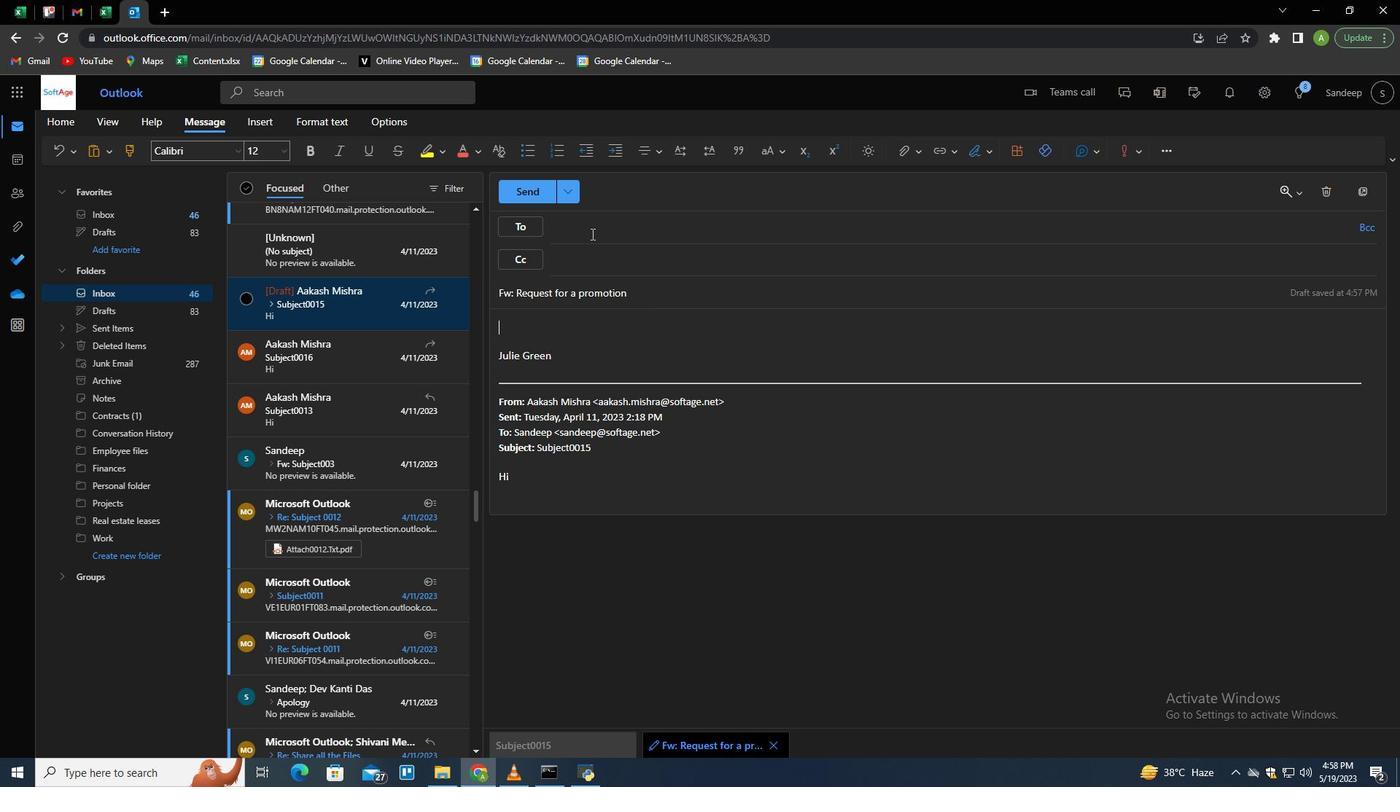 
Action: Key pressed softagel.6a<Key.backspace>2<Key.backspace><Key.shift>@sos<Key.backspace>ftage.net<Key.backspace><Key.backspace><Key.backspace><Key.enter>softagel<Key.backspace>.1<Key.shift>@softage.net<Key.enter>
Screenshot: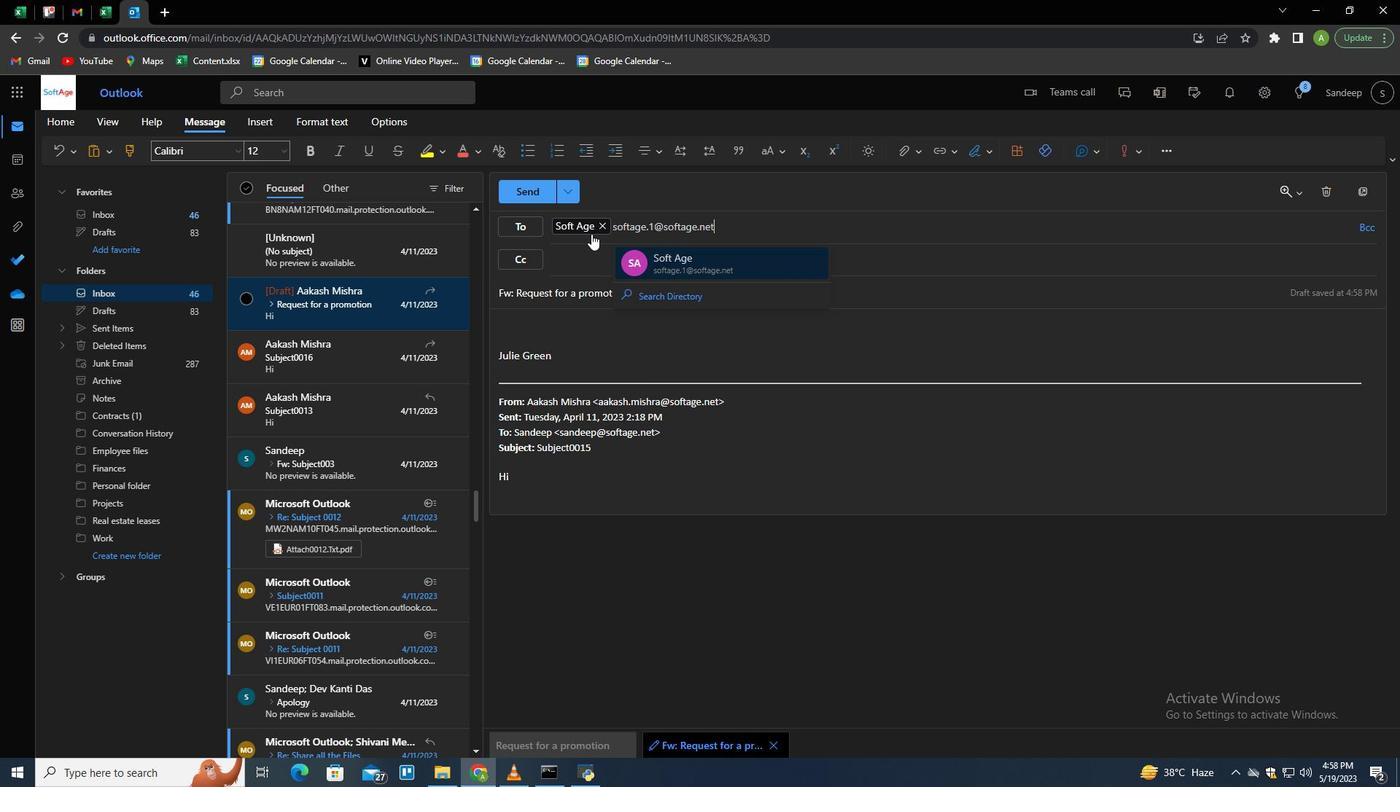 
Action: Mouse moved to (1372, 226)
Screenshot: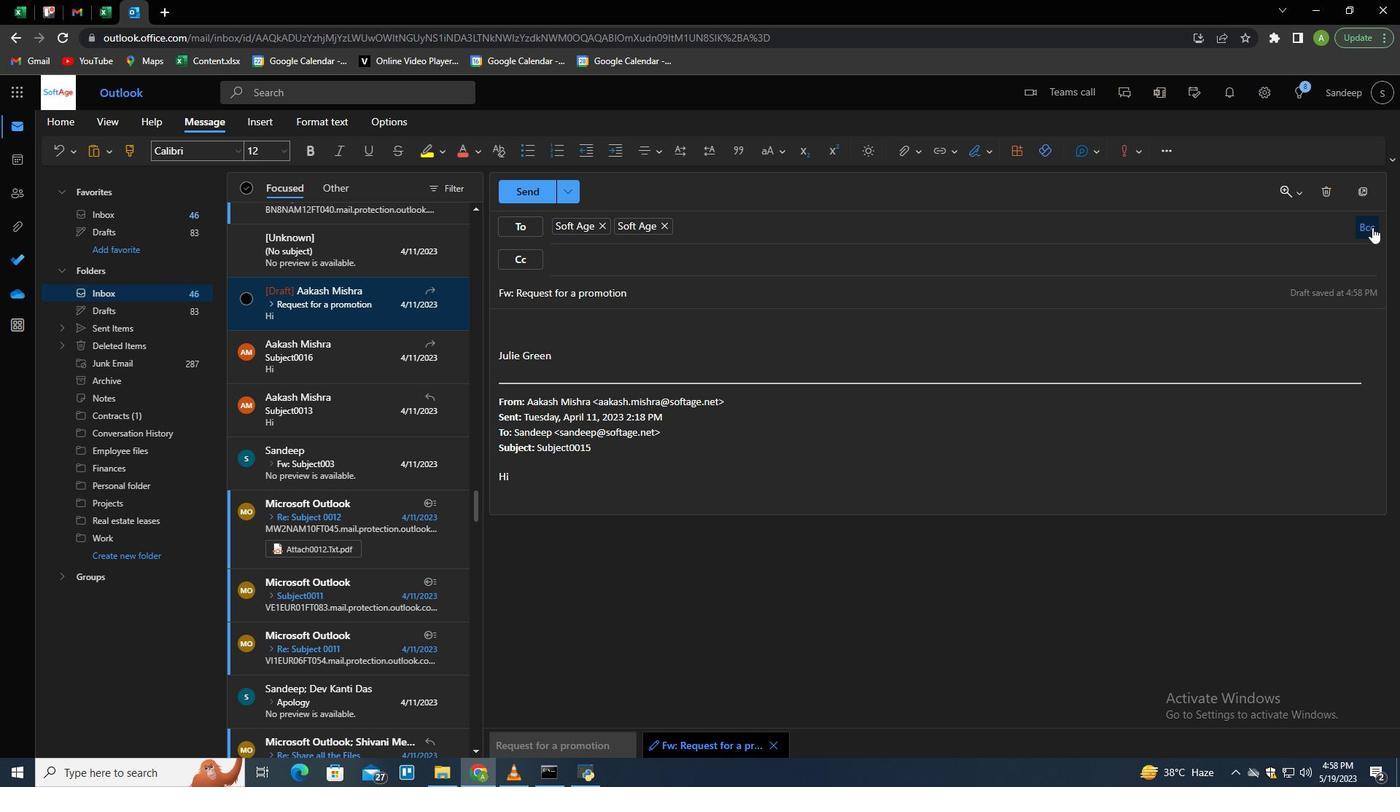 
Action: Mouse pressed left at (1372, 226)
Screenshot: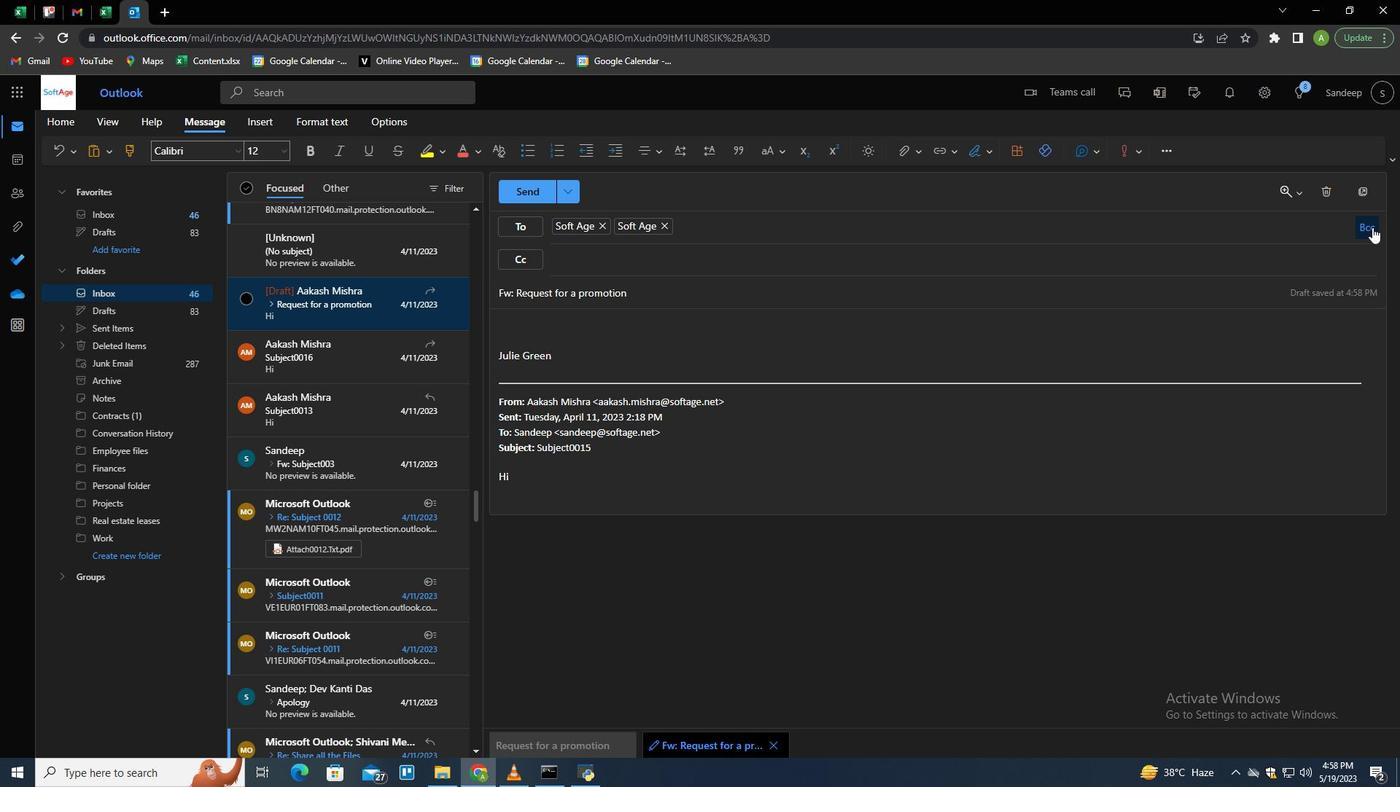 
Action: Mouse moved to (779, 301)
Screenshot: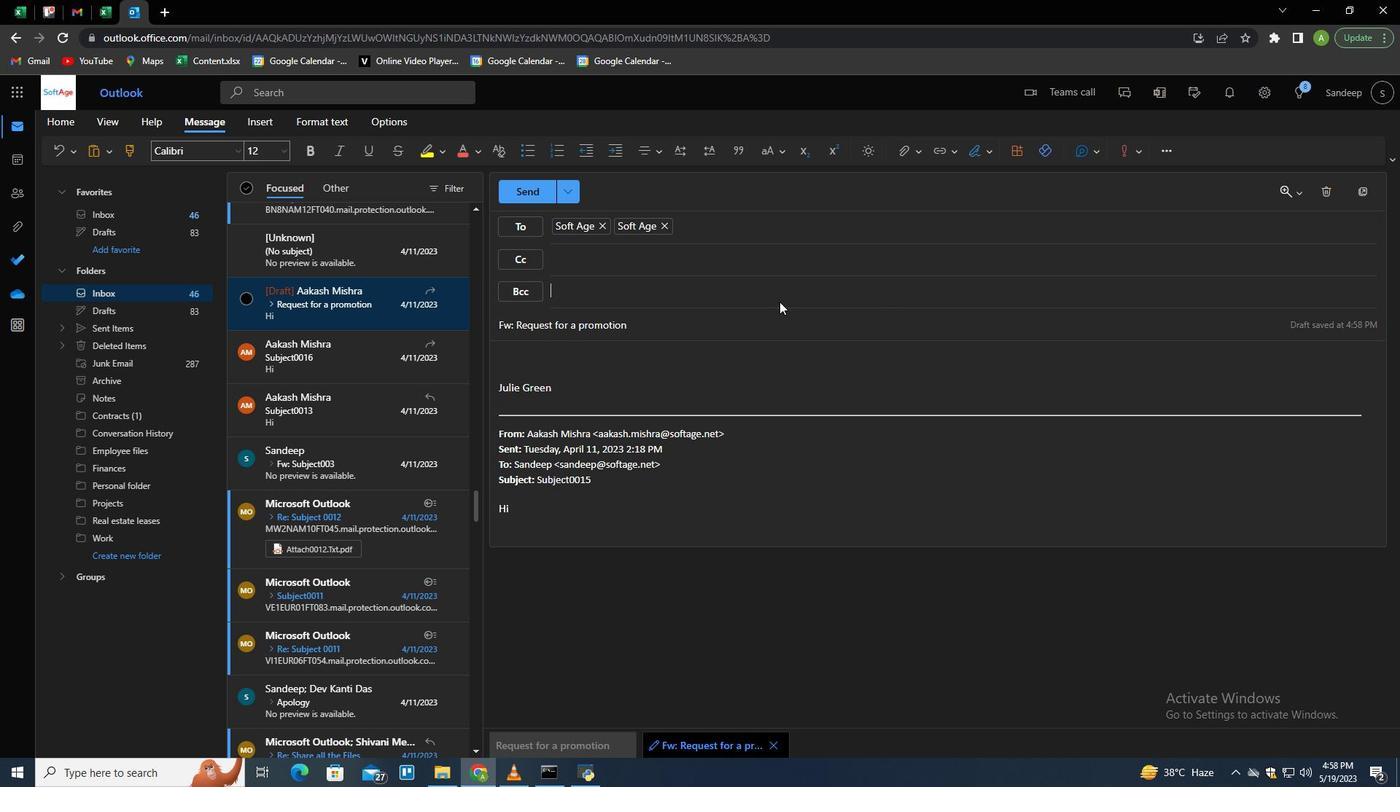 
Action: Key pressed softage.2<Key.shift>@softage.net<Key.enter>
Screenshot: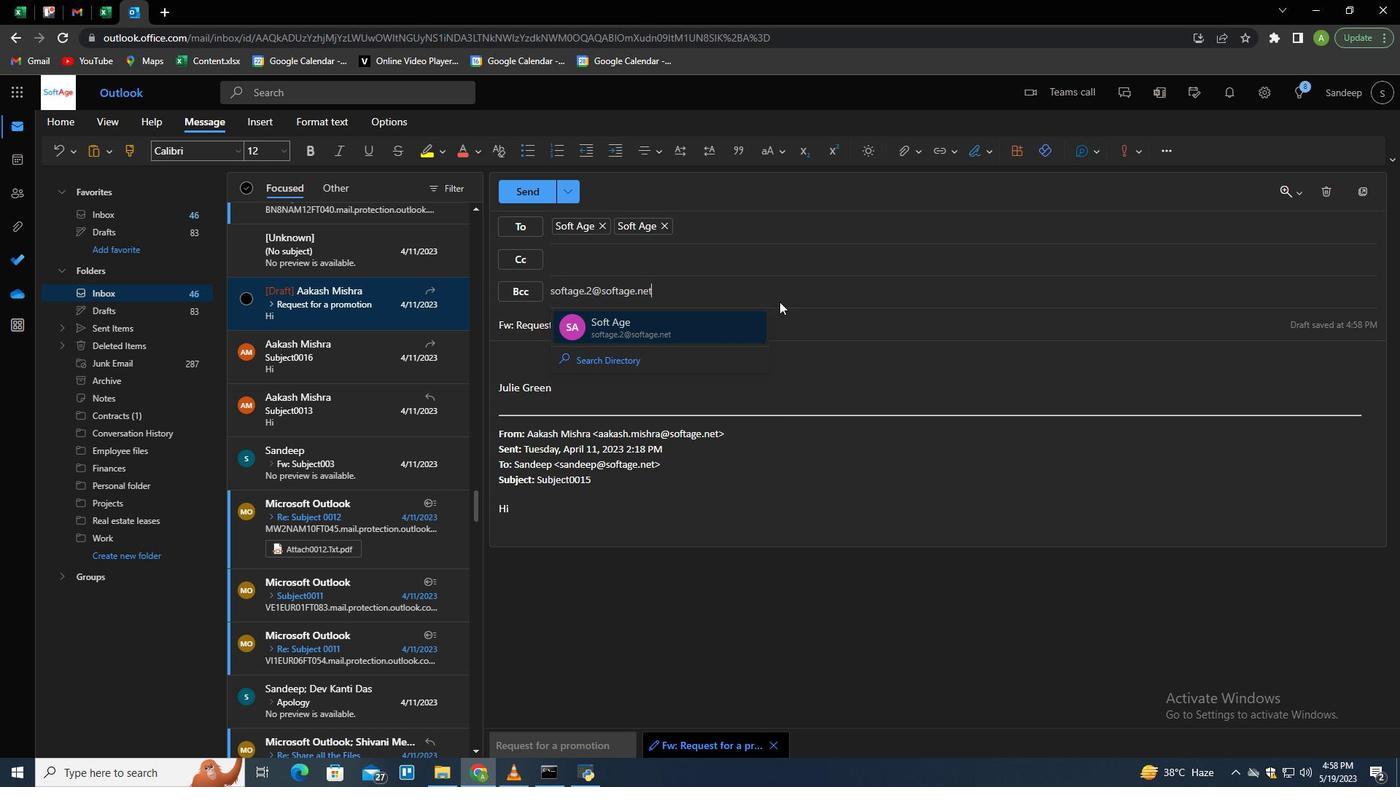 
Action: Mouse moved to (680, 331)
Screenshot: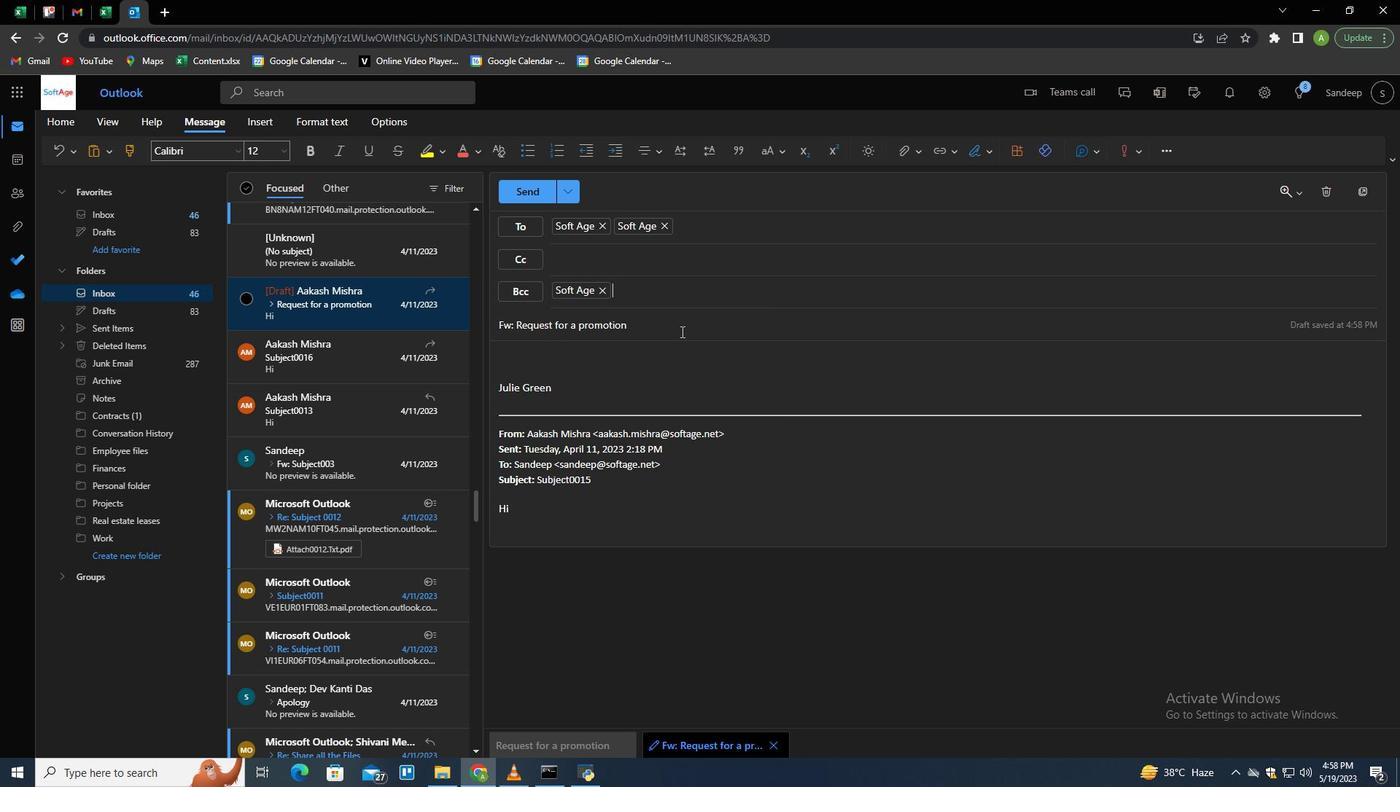 
Action: Mouse pressed left at (680, 331)
Screenshot: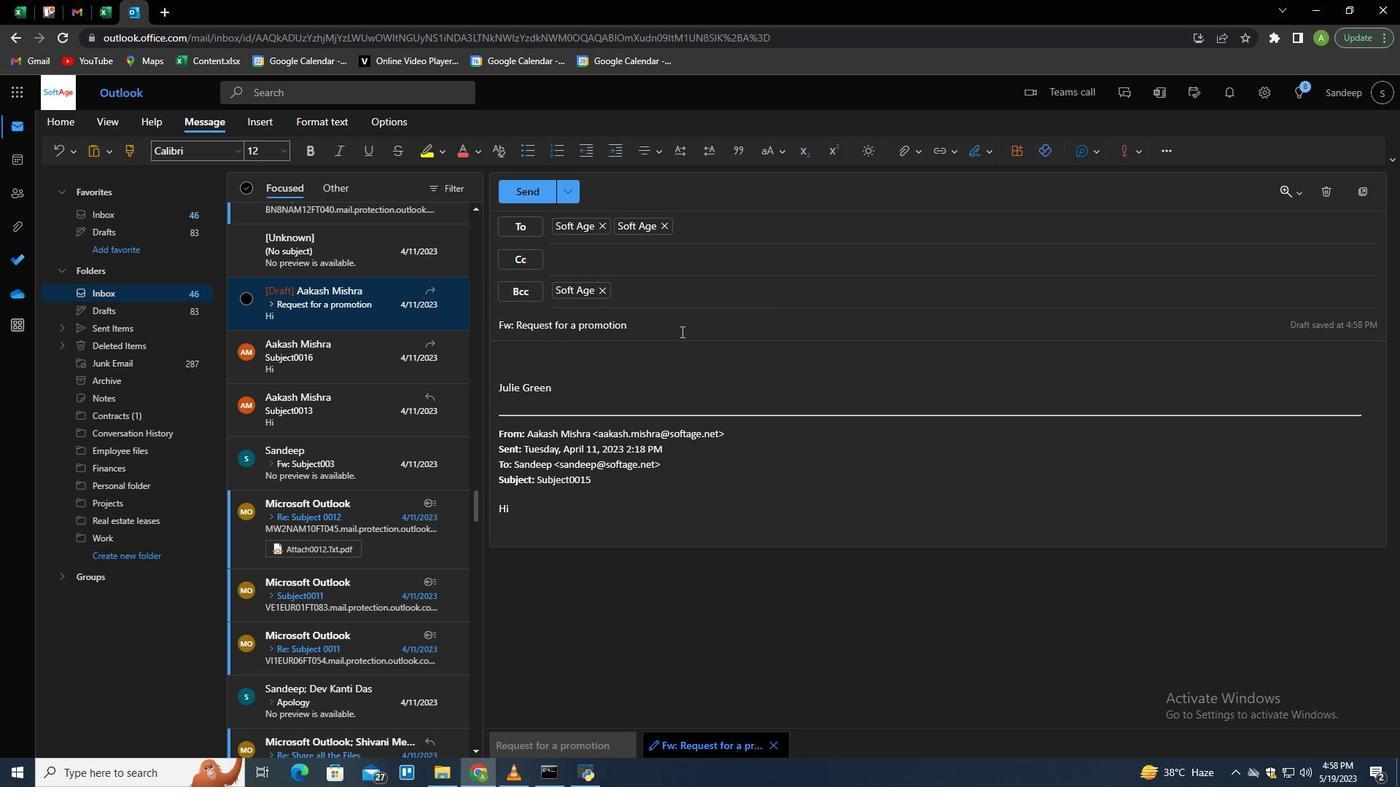 
Action: Key pressed <Key.tab><Key.shift>Can<Key.space>you<Key.space>send<Key.space>me<Key.space>the<Key.space>guidelines<Key.space>for<Key.space>the<Key.space>employee<Key.space>expenx<Key.backspace>se
Screenshot: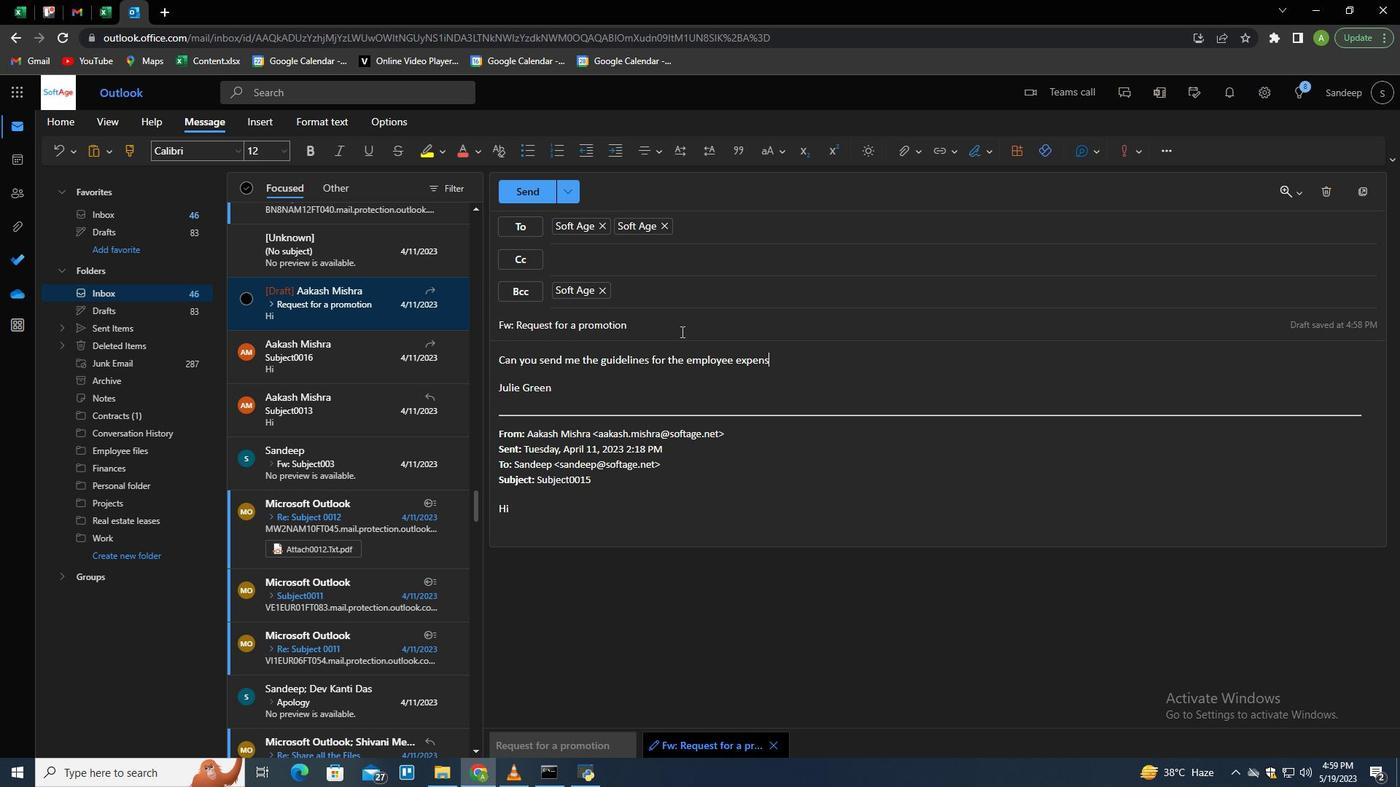 
Action: Mouse moved to (680, 330)
Screenshot: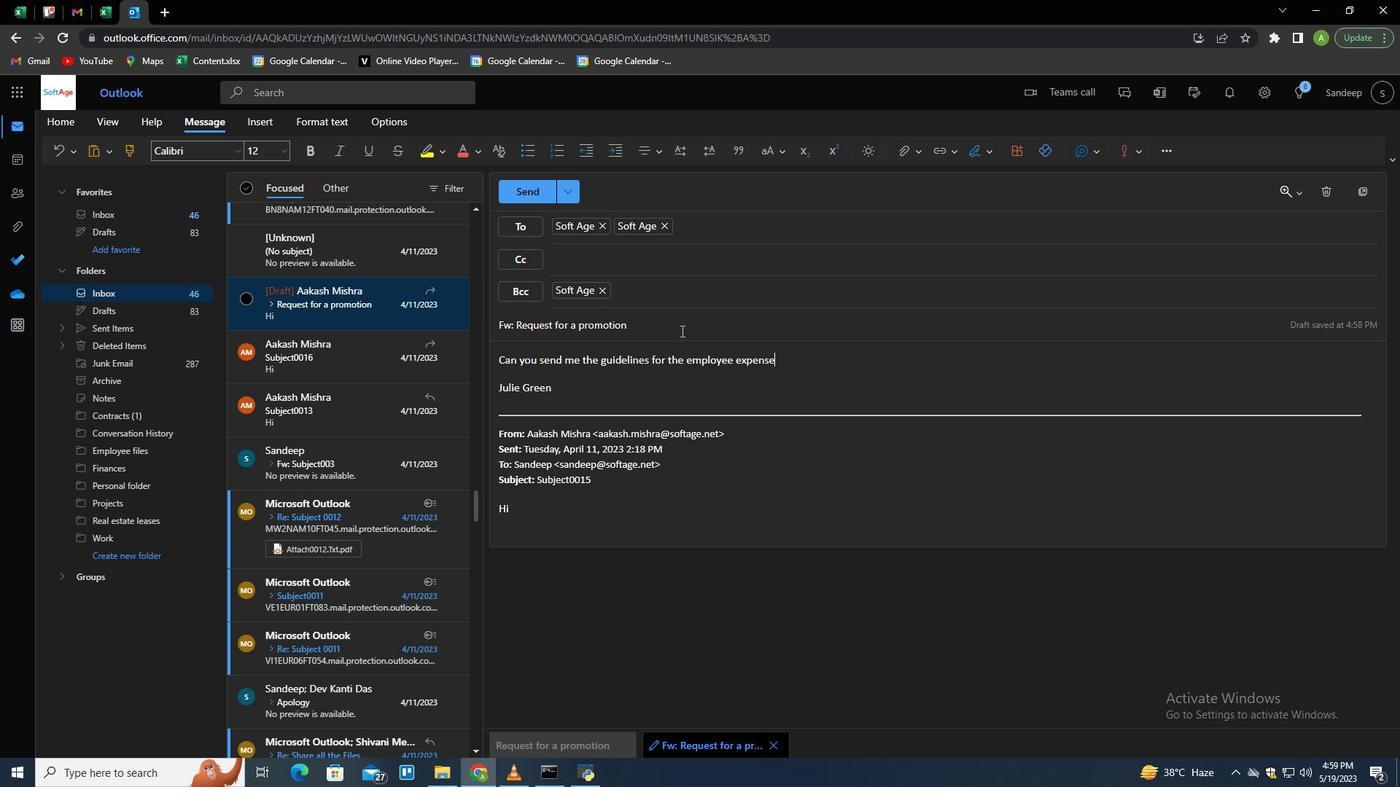 
Action: Key pressed <Key.space>reimbursemetn<Key.backspace>n<Key.backspace><Key.backspace>nt<Key.space>process<Key.shift>?<Key.enter>
Screenshot: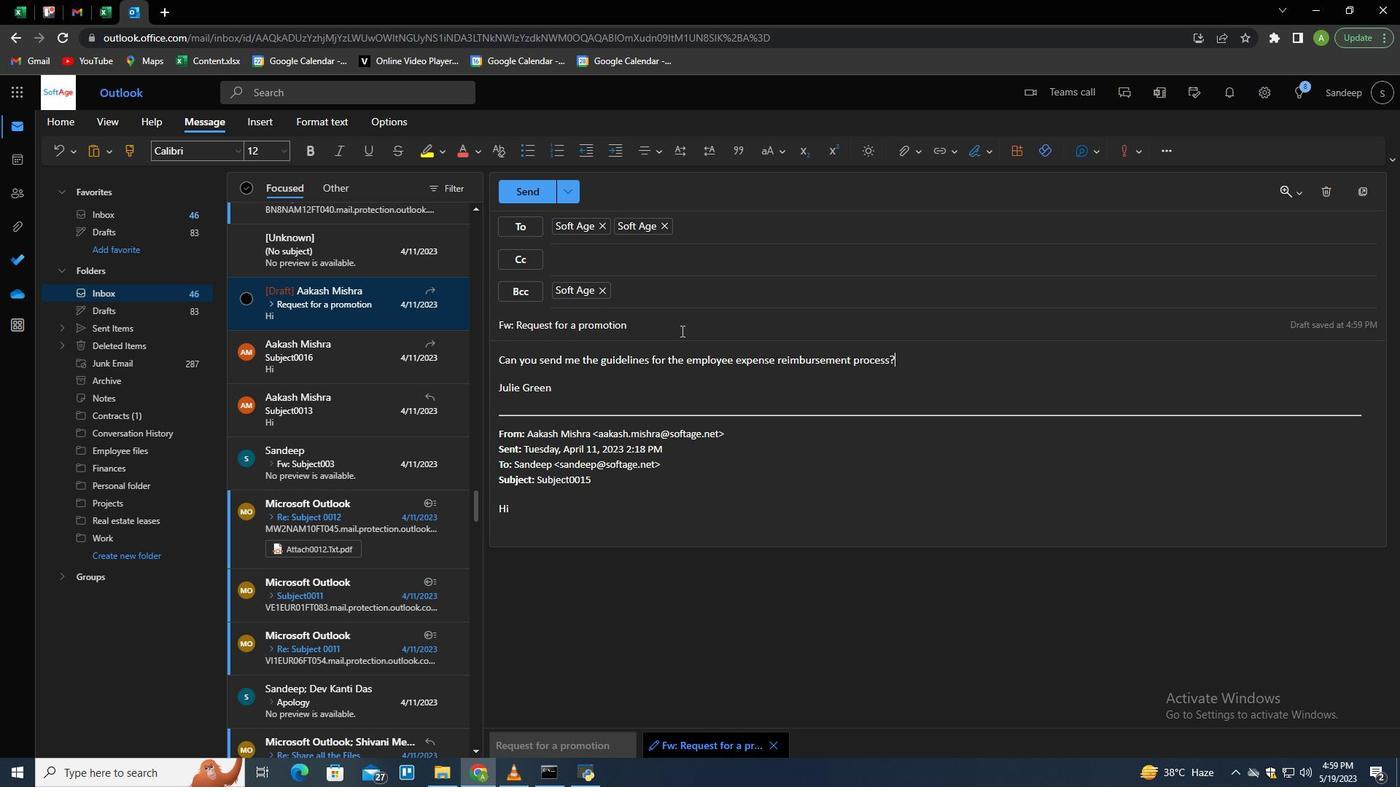
Action: Mouse moved to (691, 364)
Screenshot: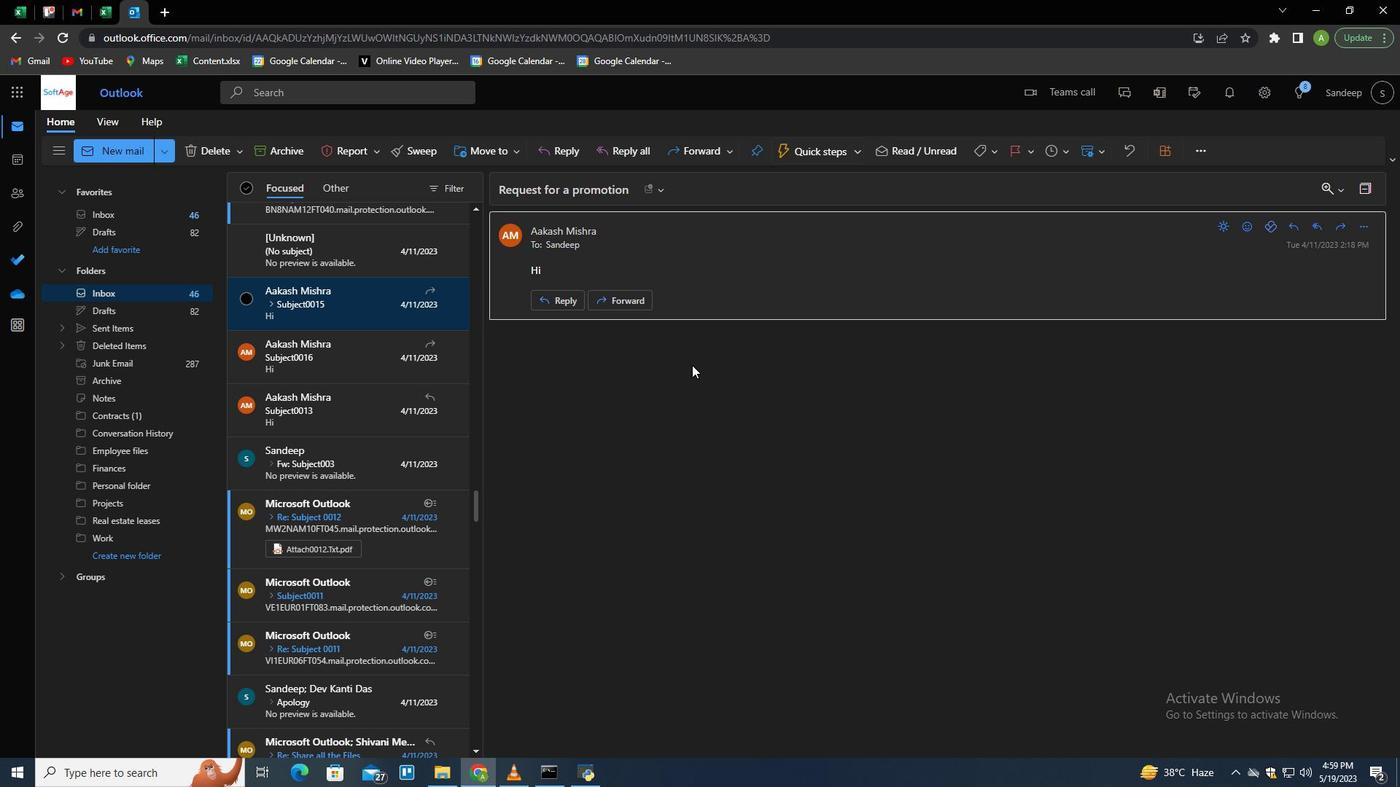 
